 Task: Create a sub task Gather and Analyse Requirements for the task  Develop a new online tool for project collaboration in the project AgileLogic , assign it to team member softage.4@softage.net and update the status of the sub task to  Completed , set the priority of the sub task to High
Action: Mouse moved to (113, 344)
Screenshot: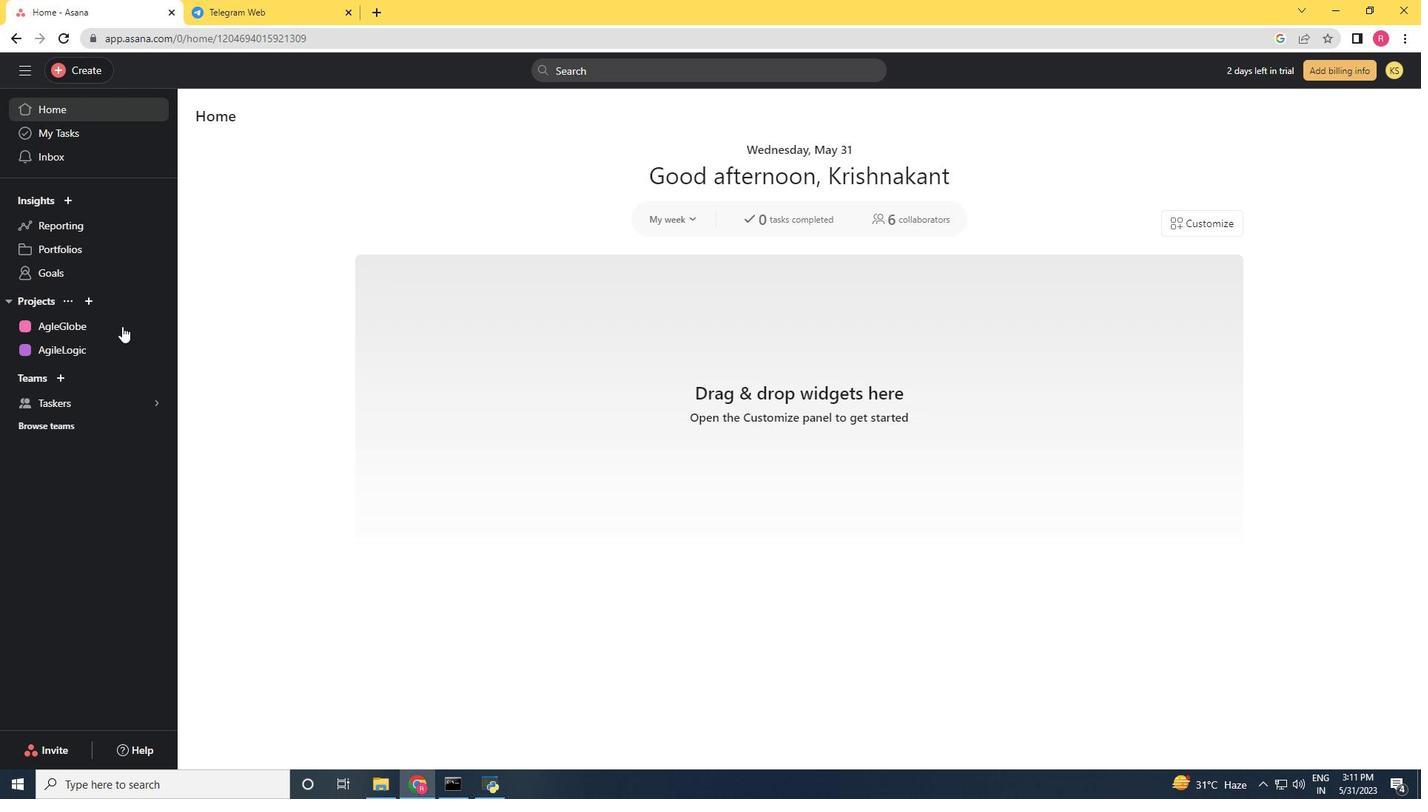 
Action: Mouse pressed left at (113, 344)
Screenshot: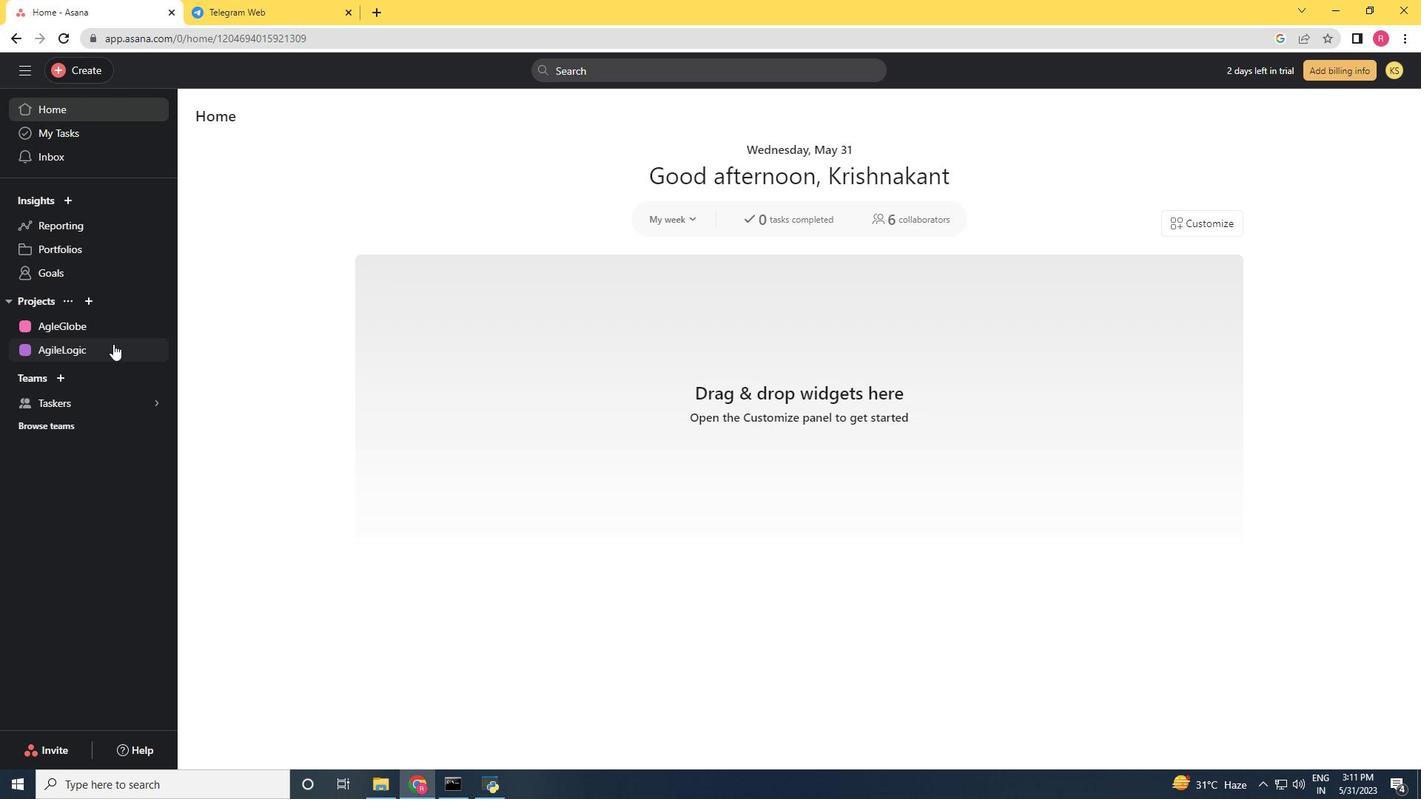 
Action: Mouse moved to (487, 330)
Screenshot: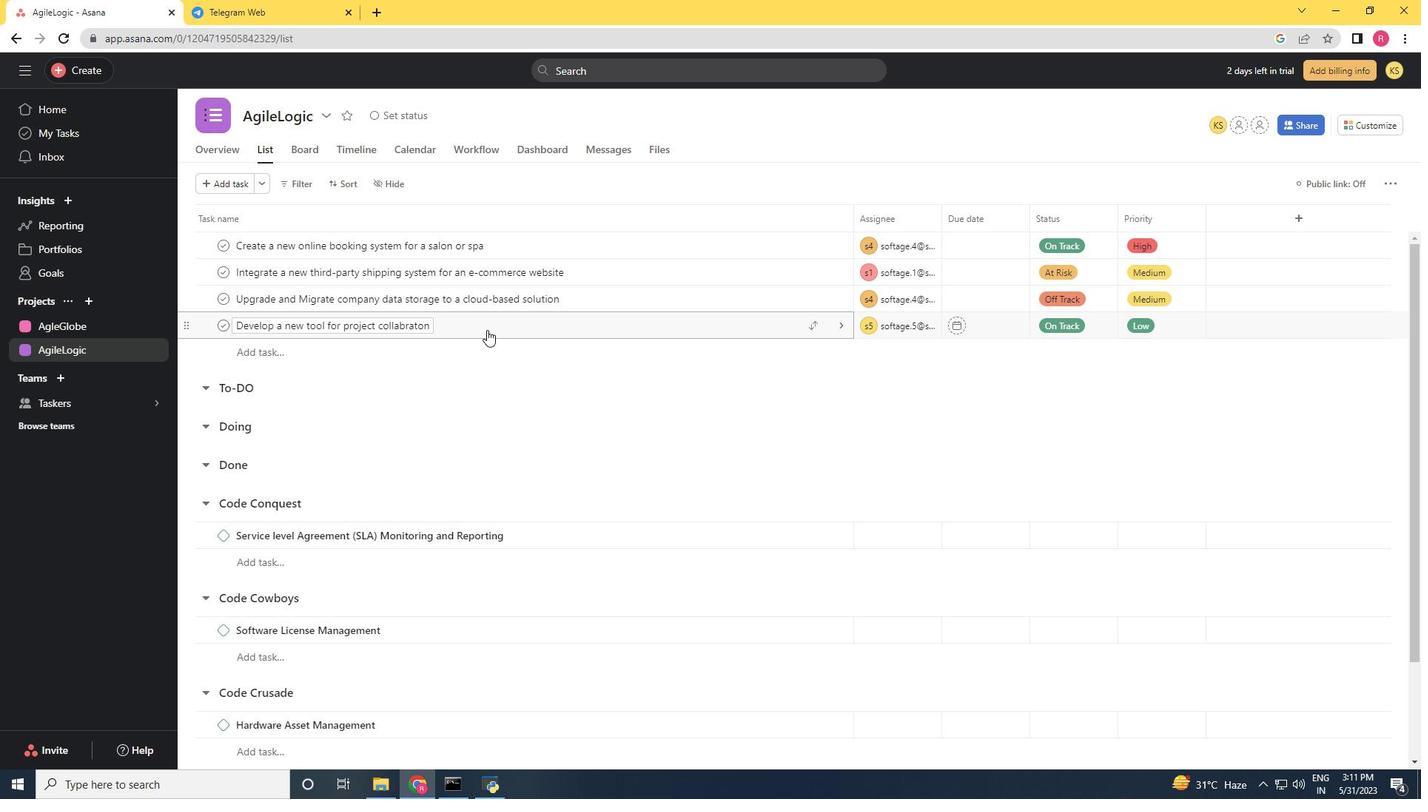 
Action: Mouse pressed left at (487, 330)
Screenshot: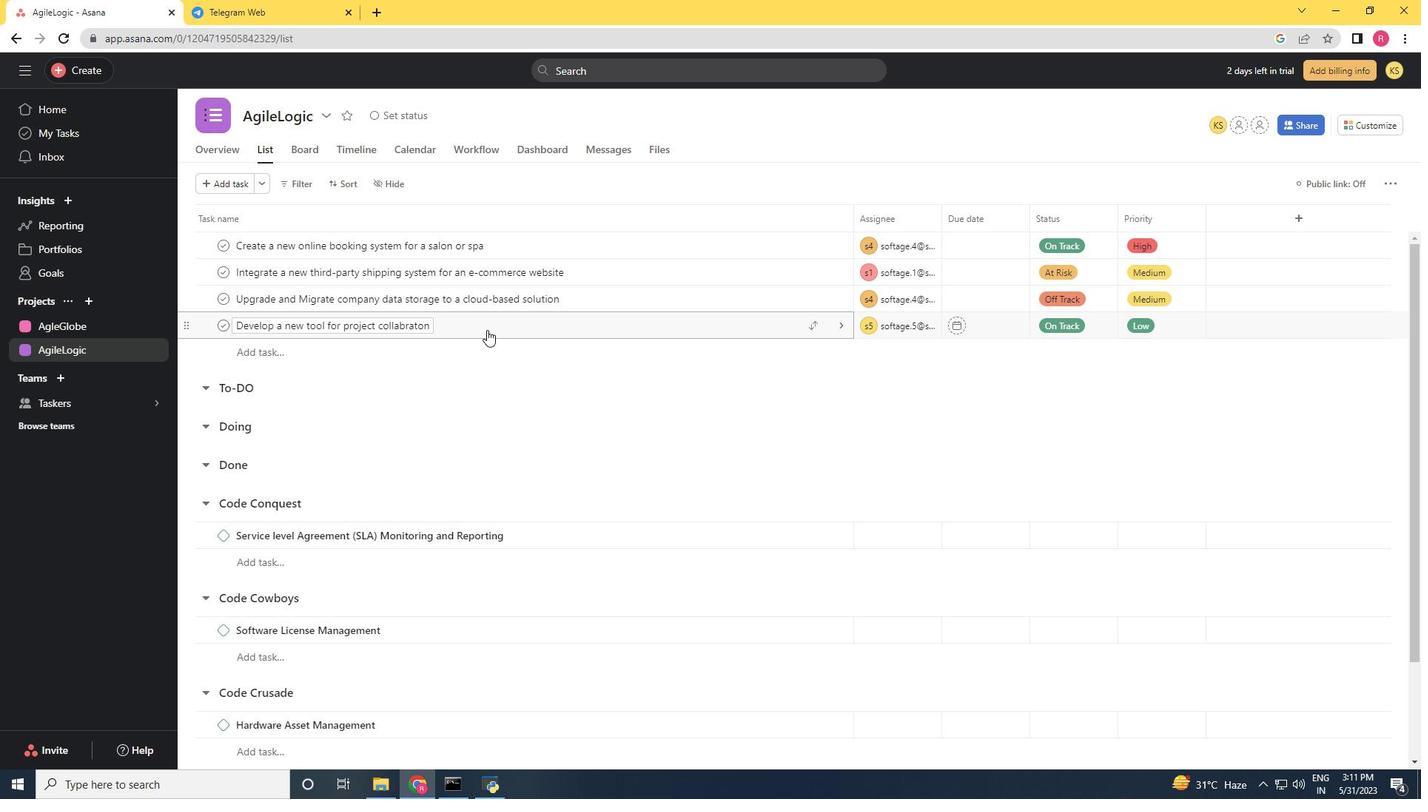 
Action: Mouse moved to (1016, 527)
Screenshot: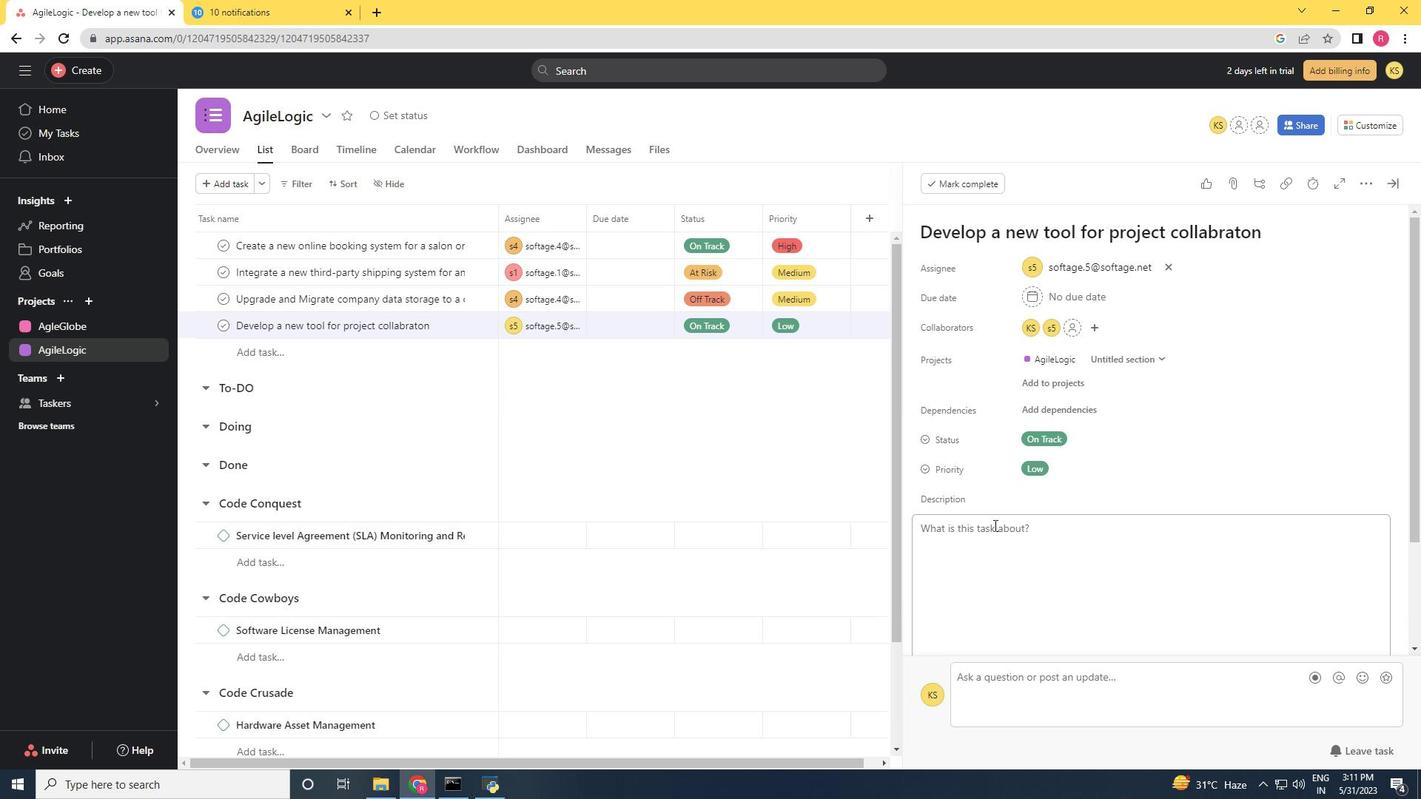 
Action: Mouse scrolled (1016, 527) with delta (0, 0)
Screenshot: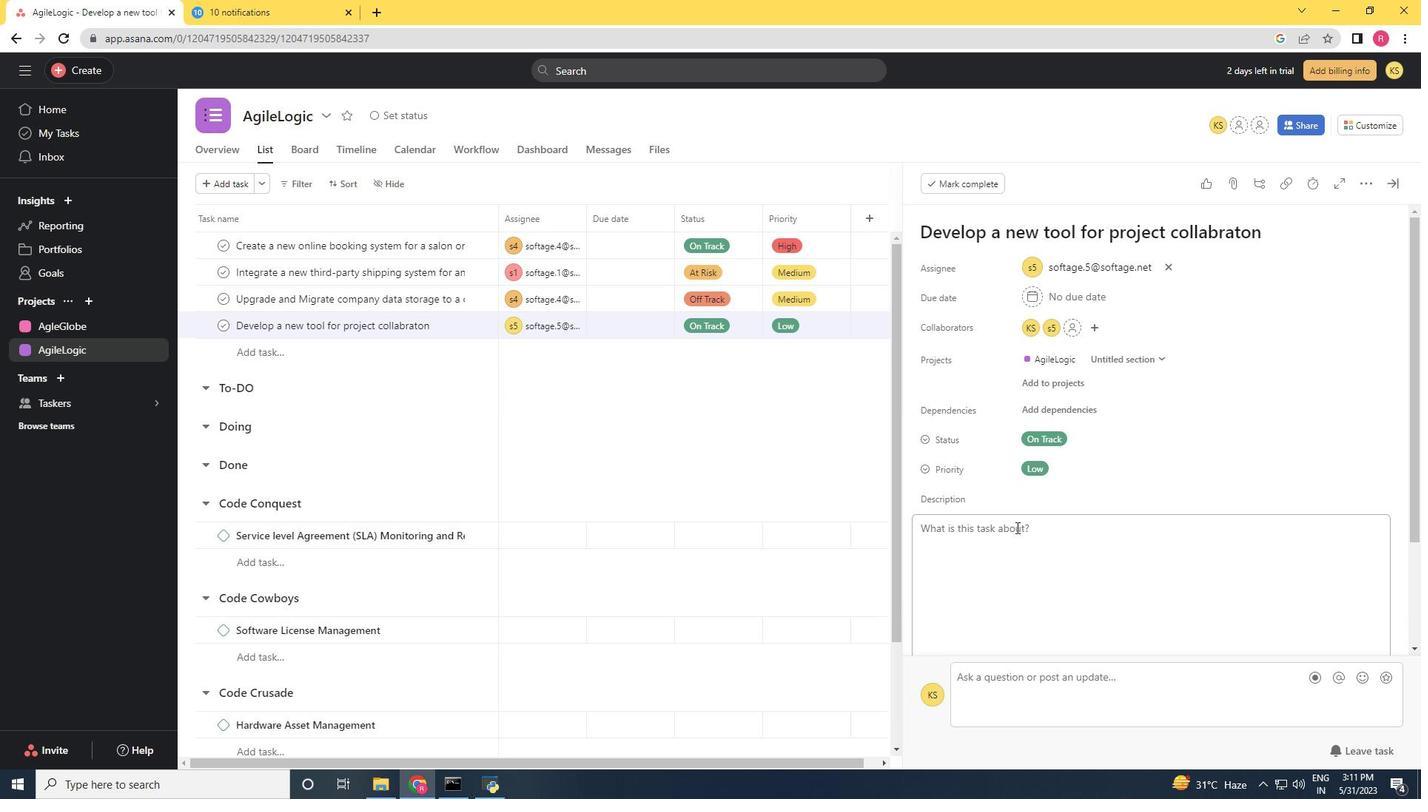 
Action: Mouse scrolled (1016, 527) with delta (0, 0)
Screenshot: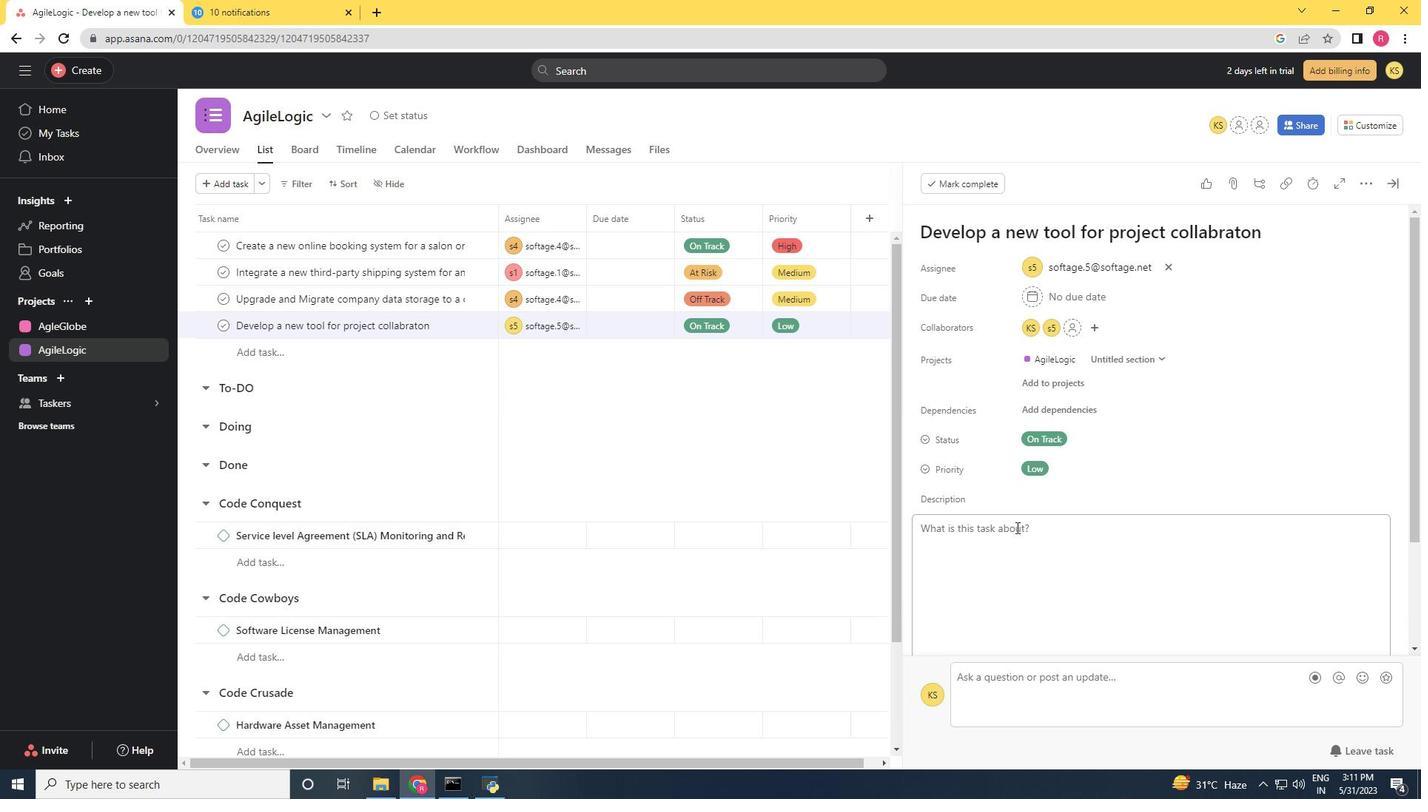 
Action: Mouse moved to (1017, 527)
Screenshot: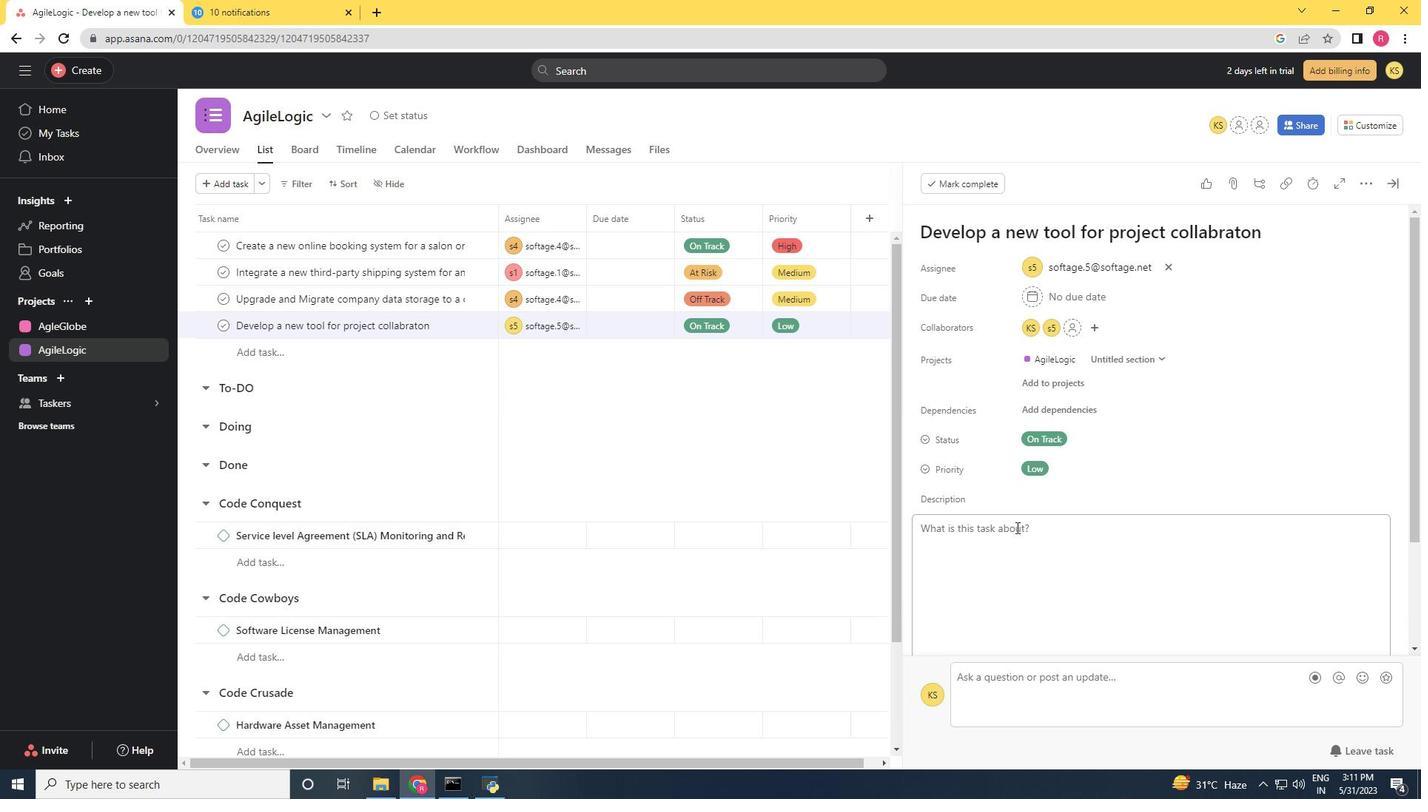 
Action: Mouse scrolled (1017, 527) with delta (0, 0)
Screenshot: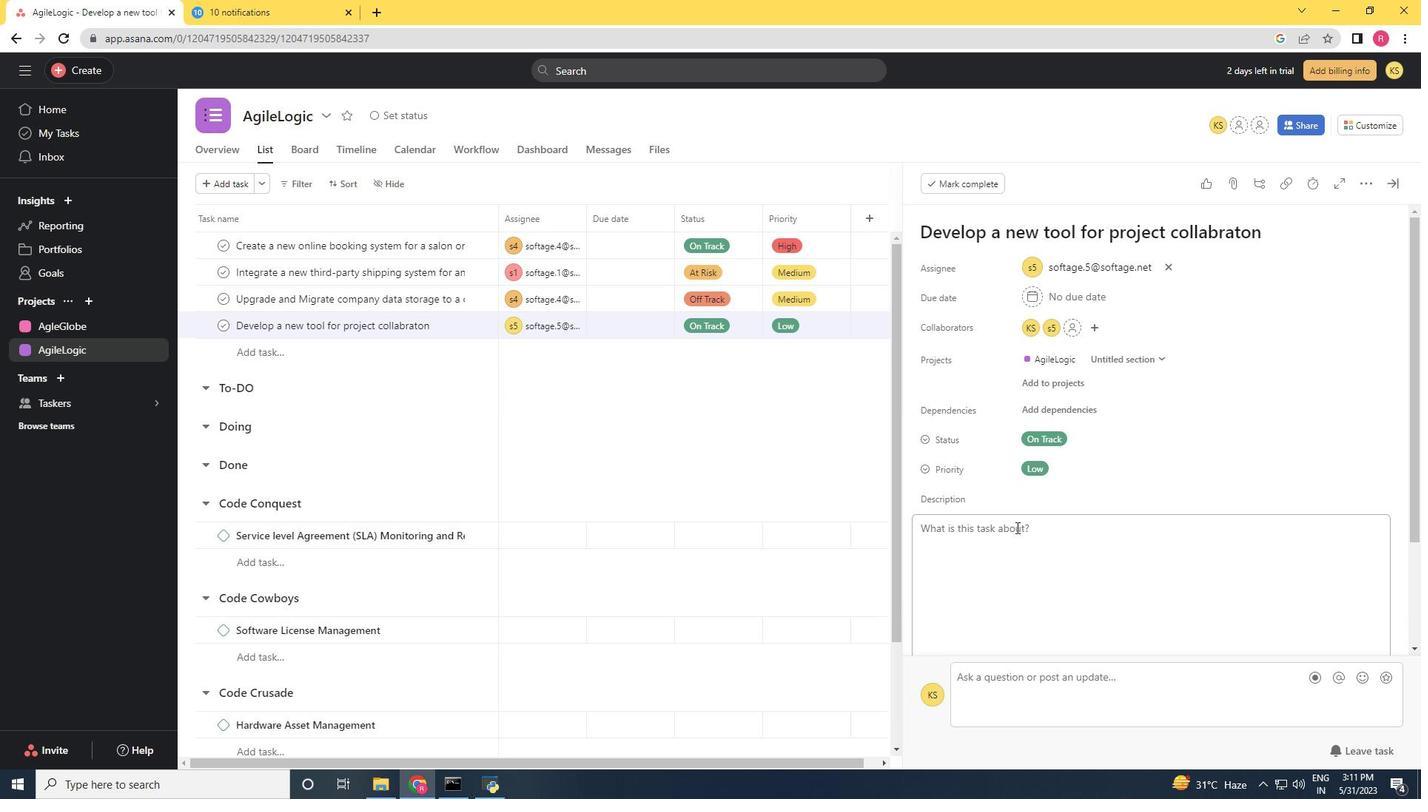 
Action: Mouse scrolled (1017, 527) with delta (0, 0)
Screenshot: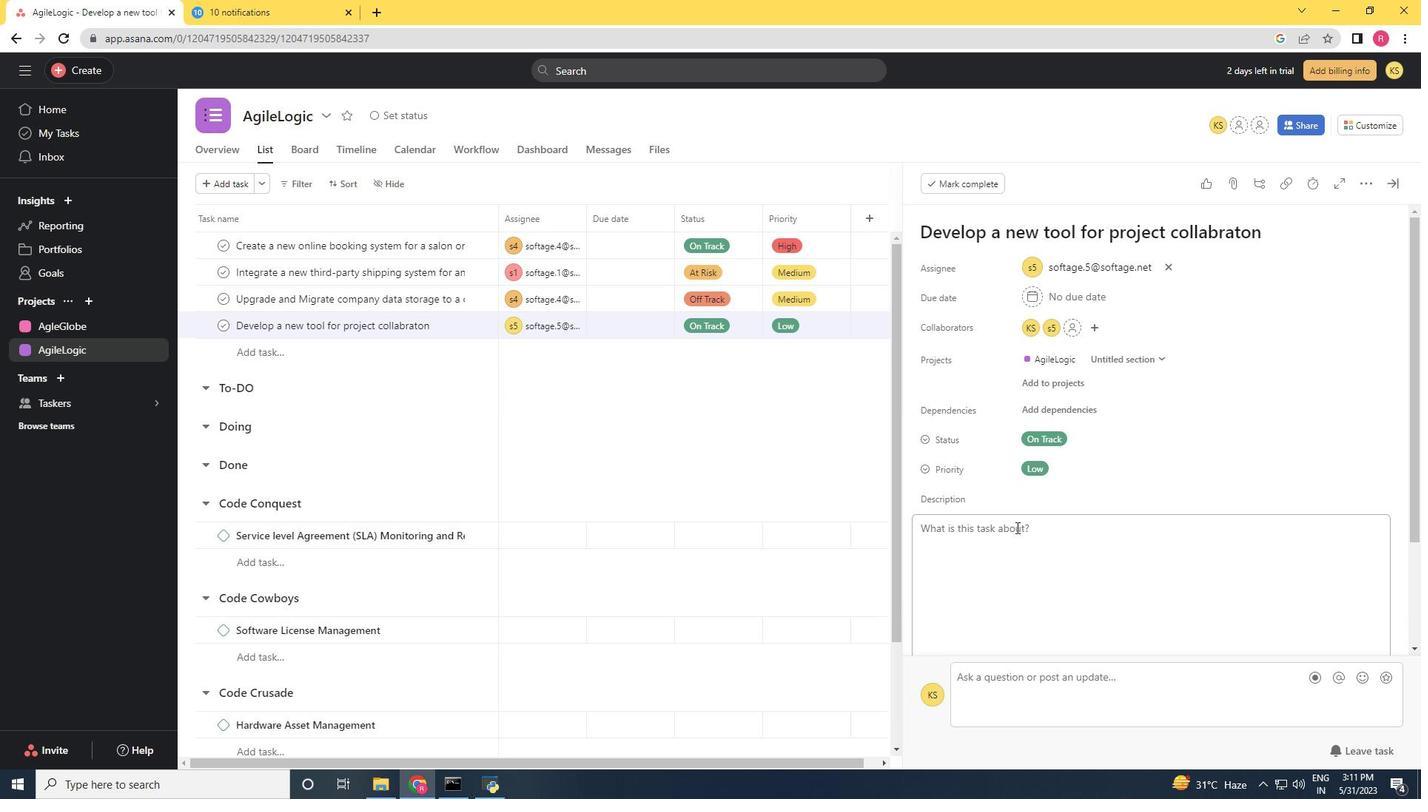 
Action: Mouse moved to (962, 539)
Screenshot: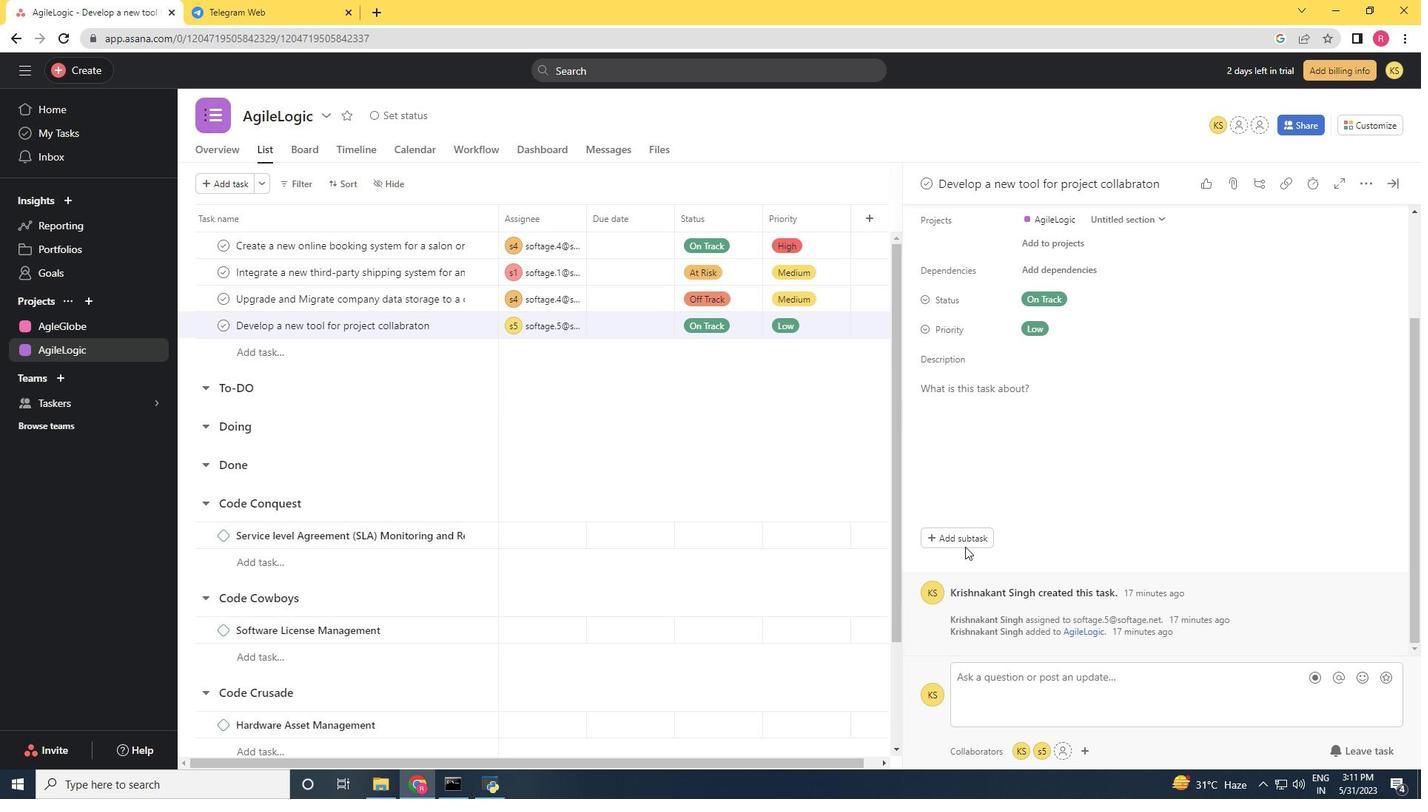 
Action: Mouse pressed left at (962, 539)
Screenshot: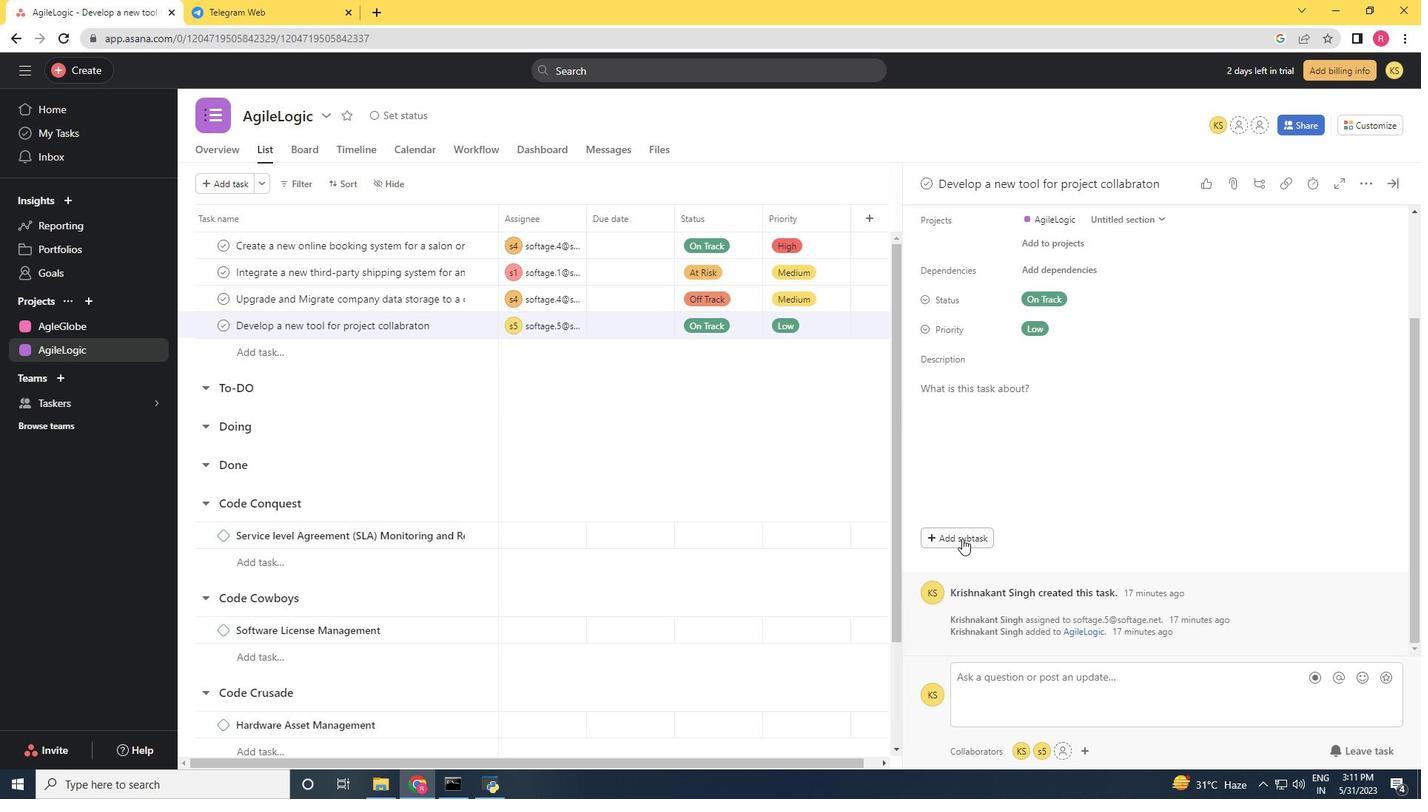 
Action: Key pressed <Key.shift>Gather<Key.space>and<Key.space><Key.shift>Analyse<Key.space><Key.shift>Requirements<Key.space>
Screenshot: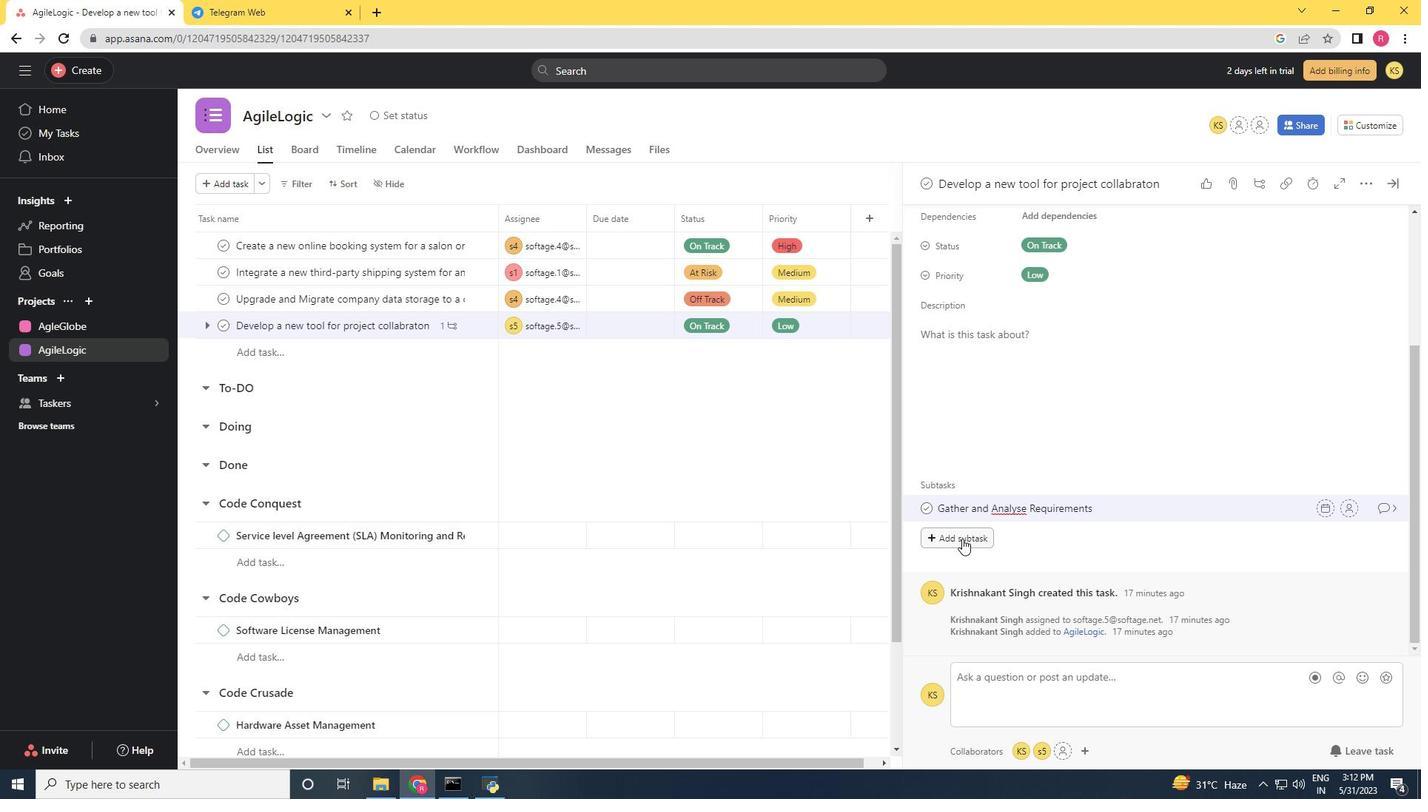 
Action: Mouse moved to (1356, 512)
Screenshot: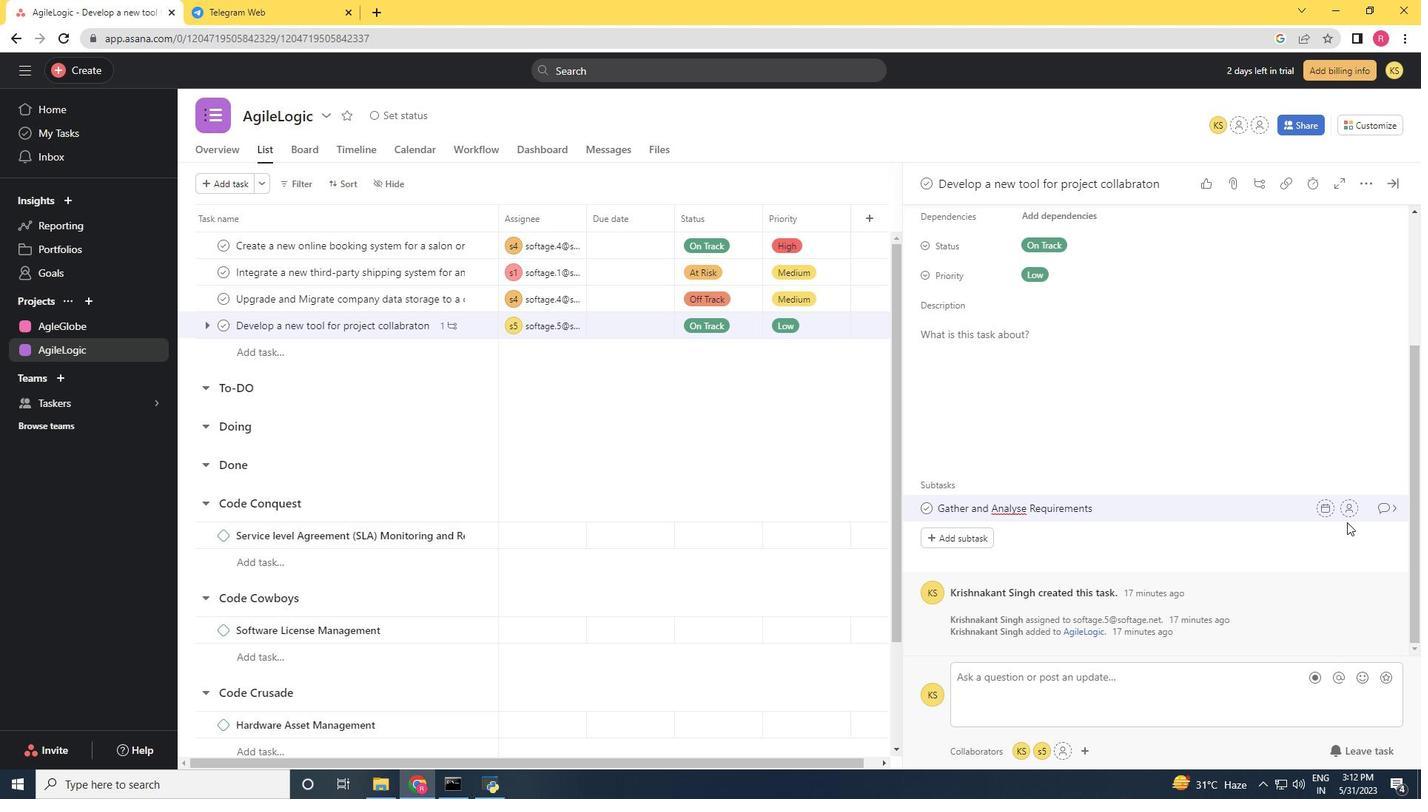 
Action: Mouse pressed left at (1356, 512)
Screenshot: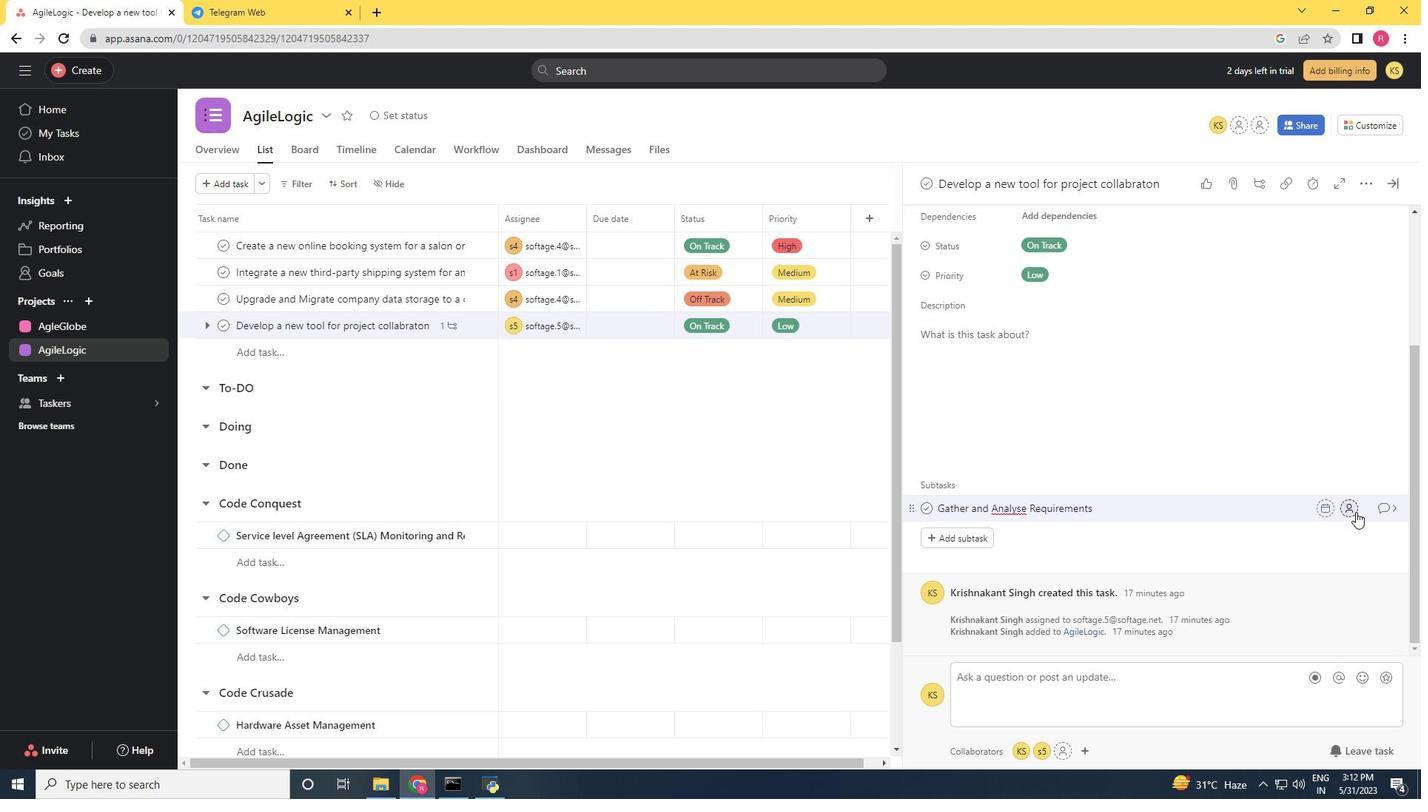 
Action: Key pressed softage.4<Key.shift>@softage.net
Screenshot: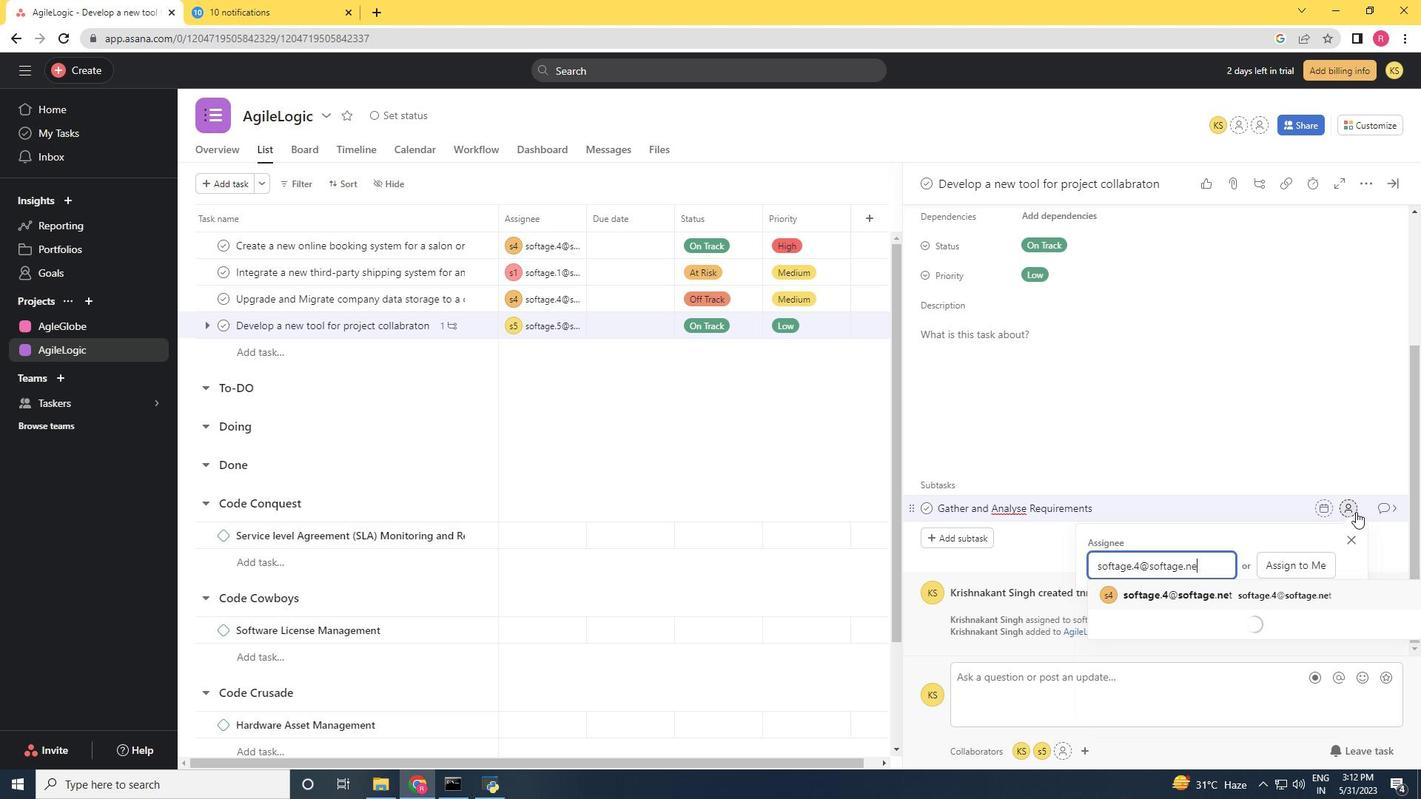 
Action: Mouse moved to (1275, 590)
Screenshot: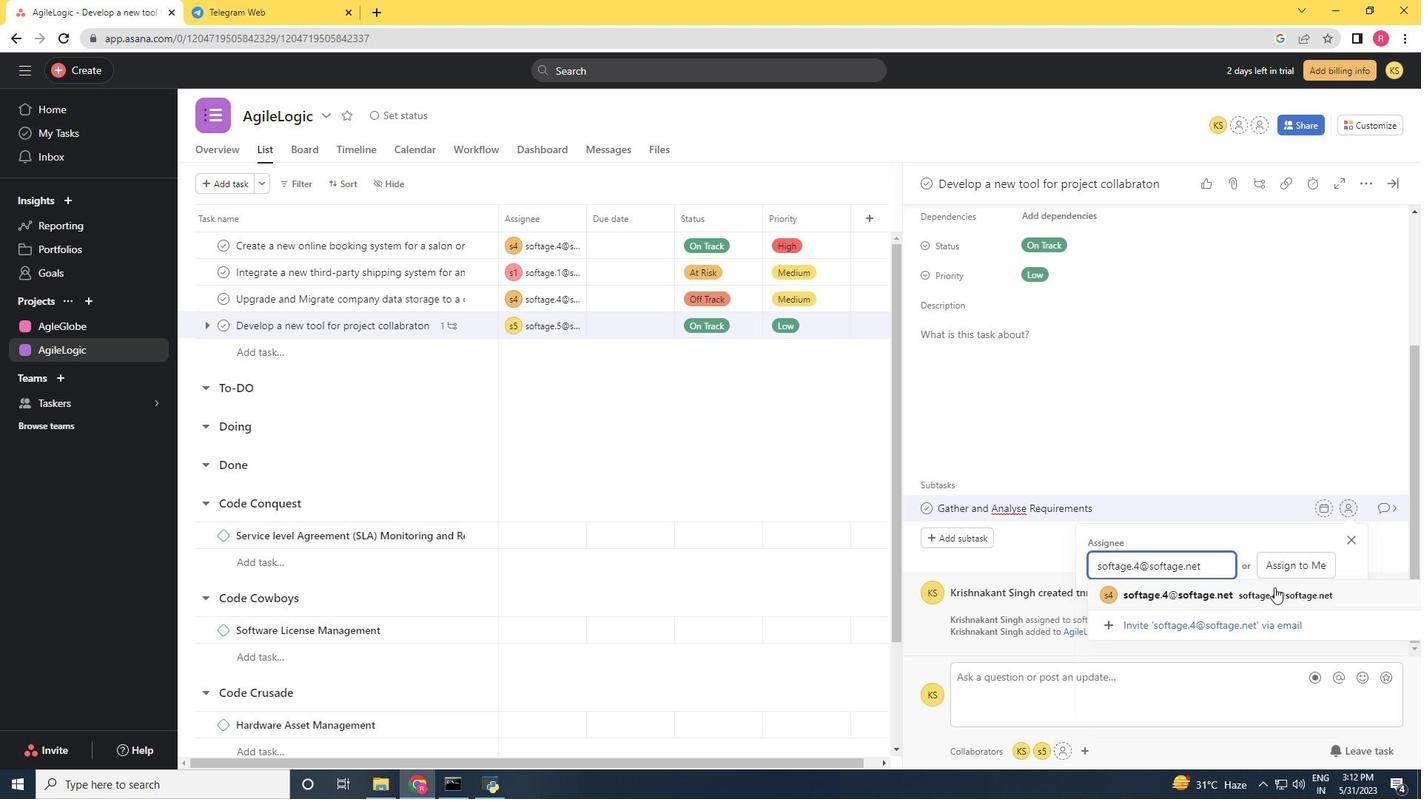 
Action: Mouse pressed left at (1275, 590)
Screenshot: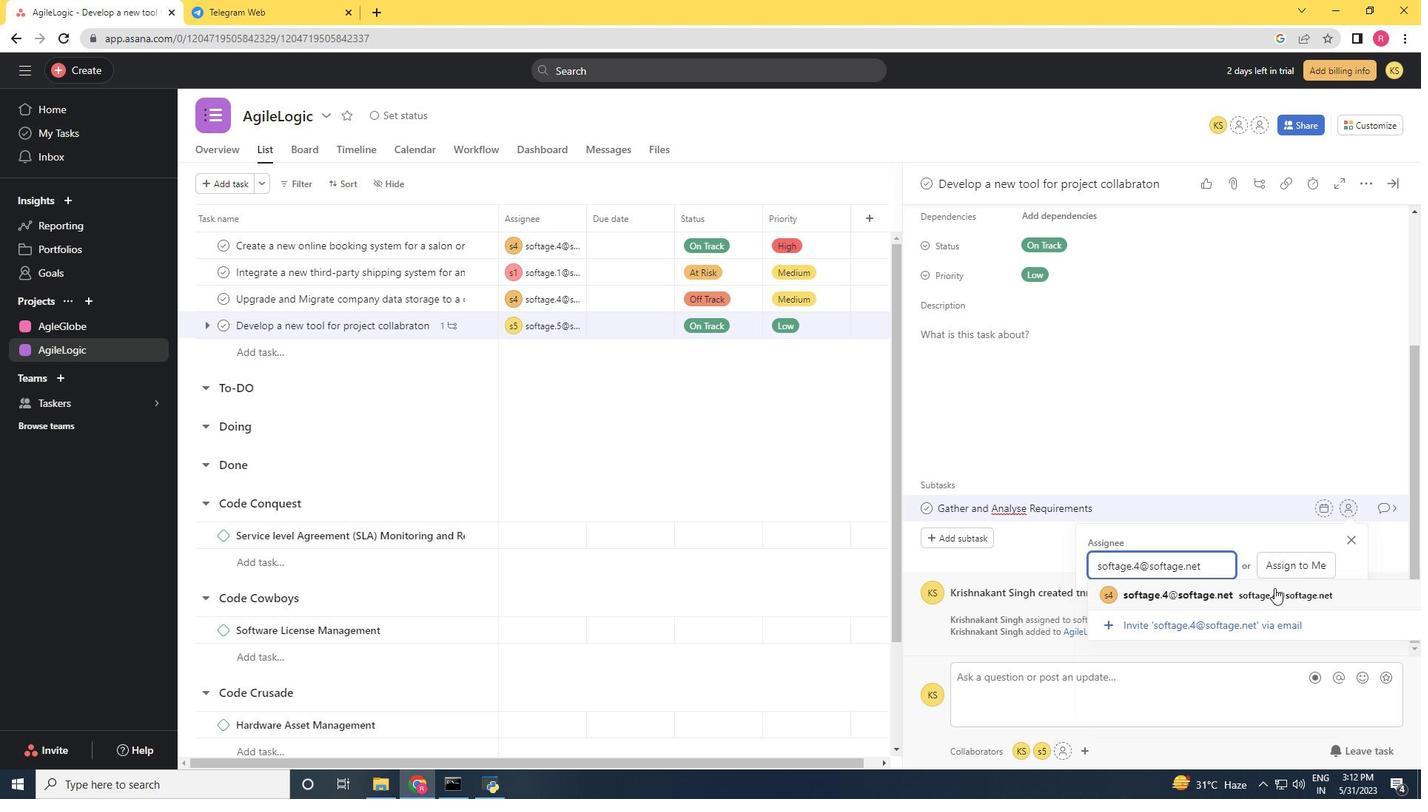 
Action: Mouse moved to (1378, 508)
Screenshot: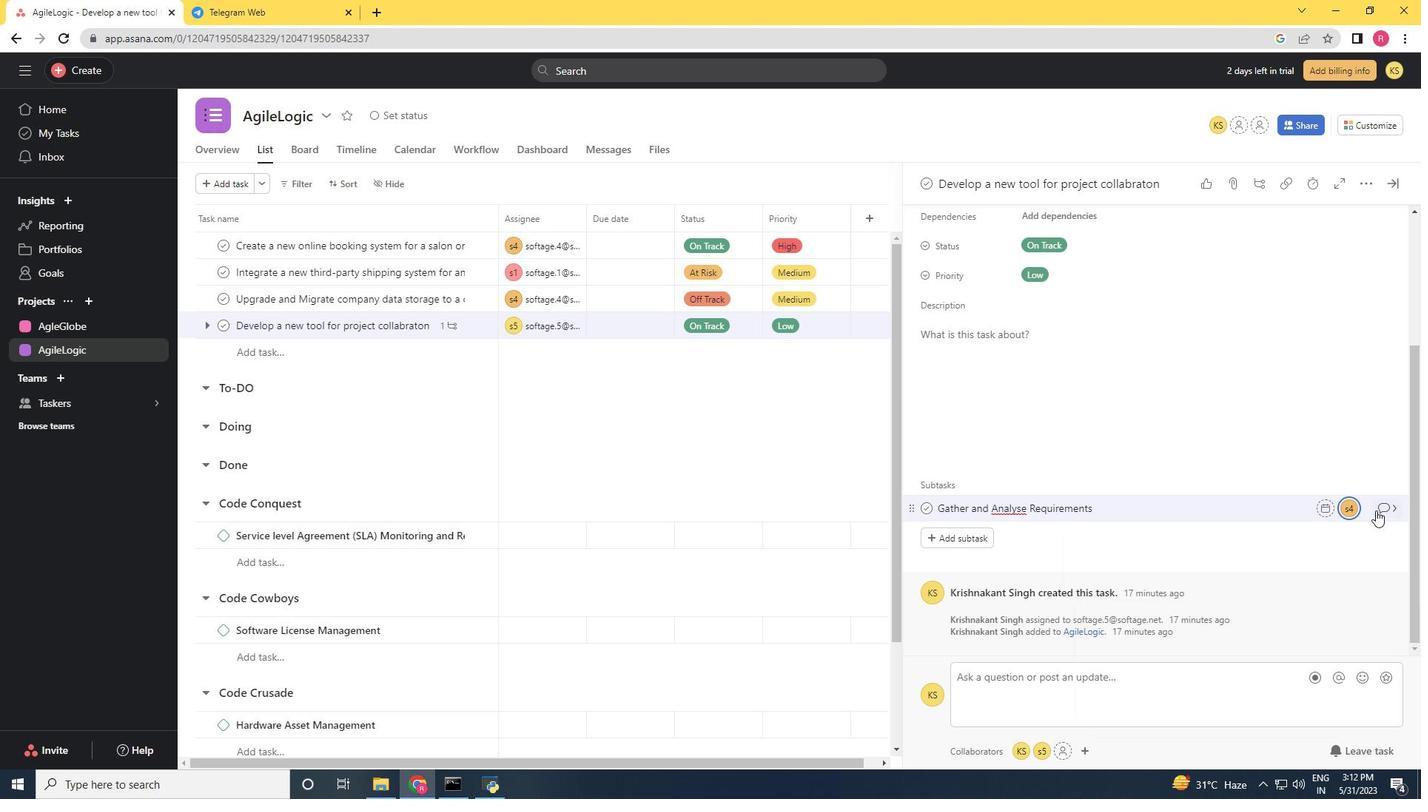 
Action: Mouse pressed left at (1378, 508)
Screenshot: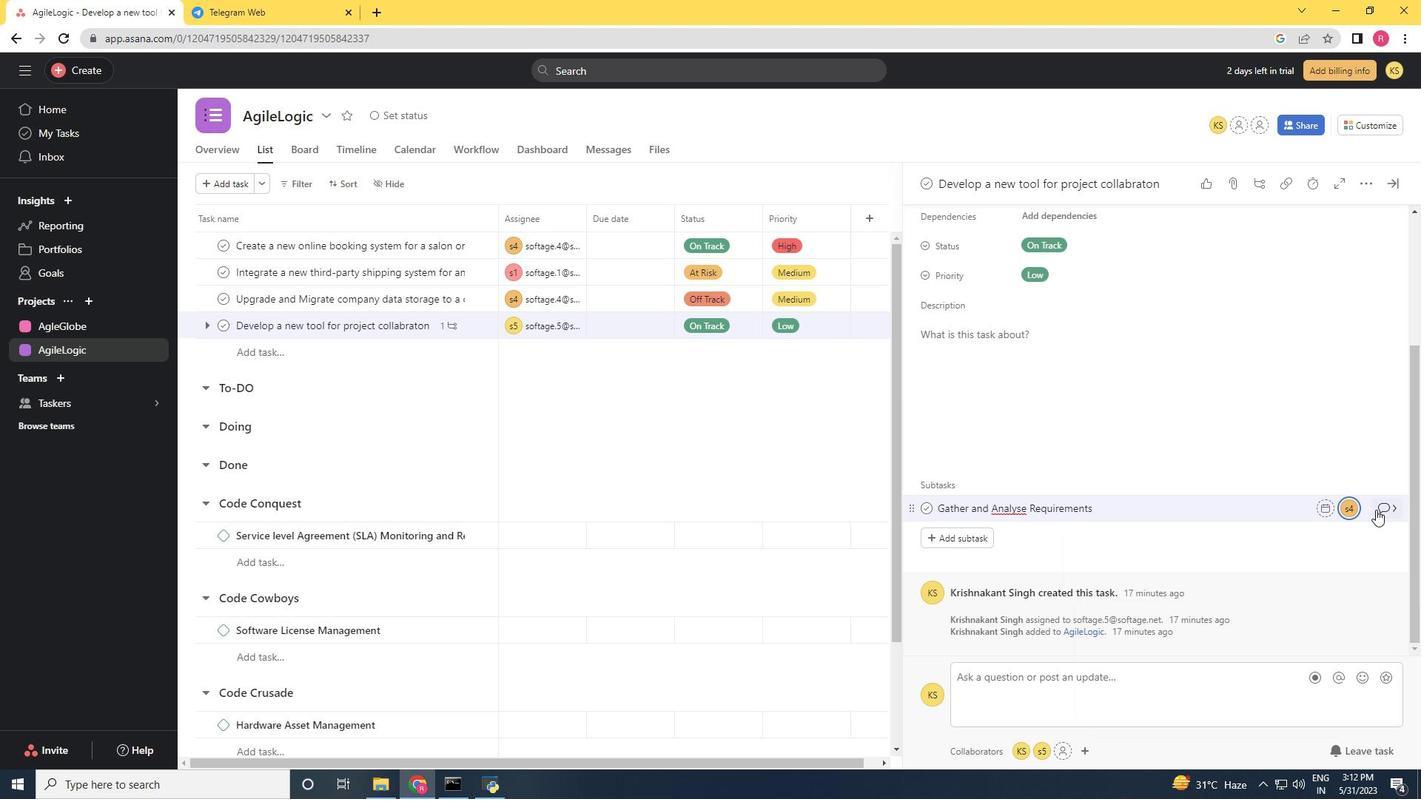 
Action: Mouse moved to (975, 421)
Screenshot: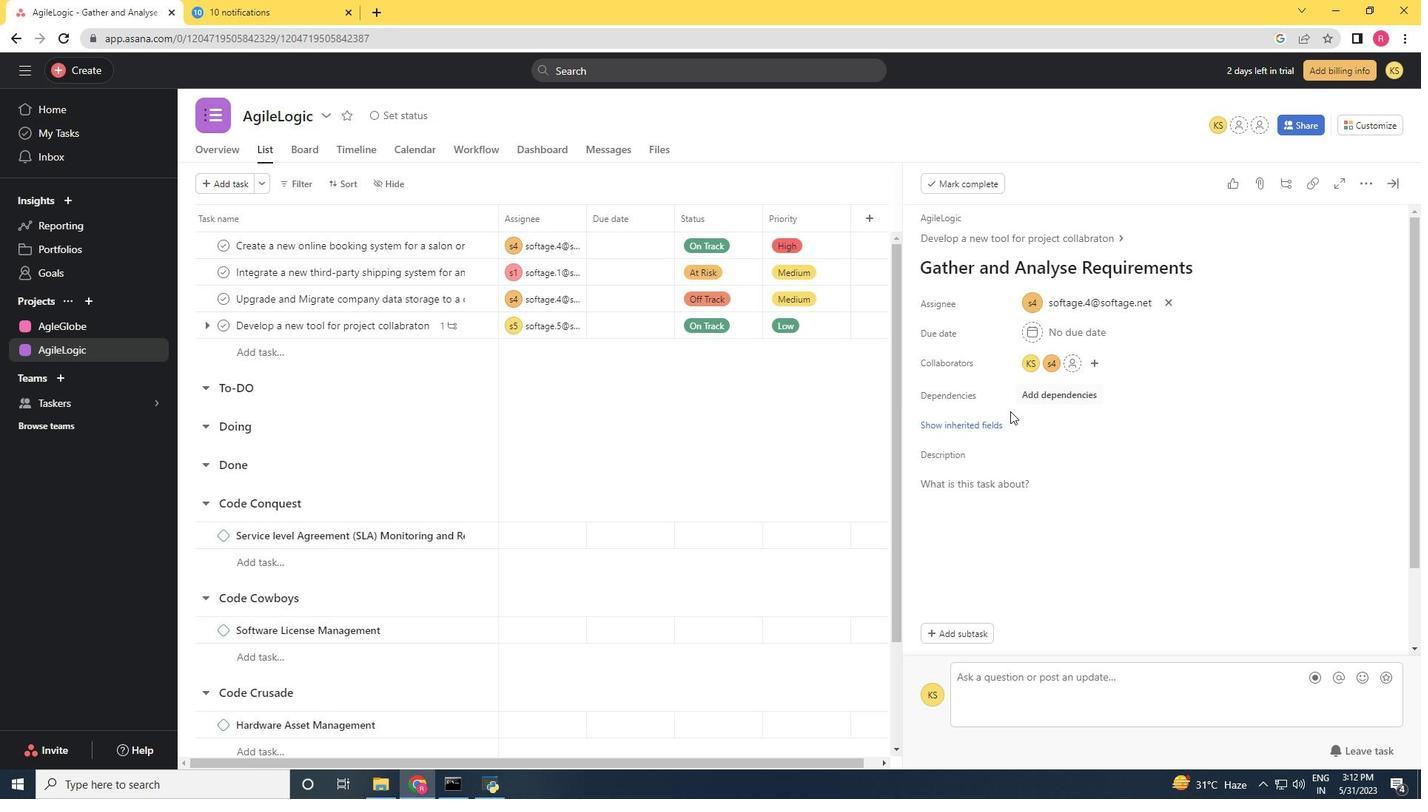 
Action: Mouse pressed left at (975, 421)
Screenshot: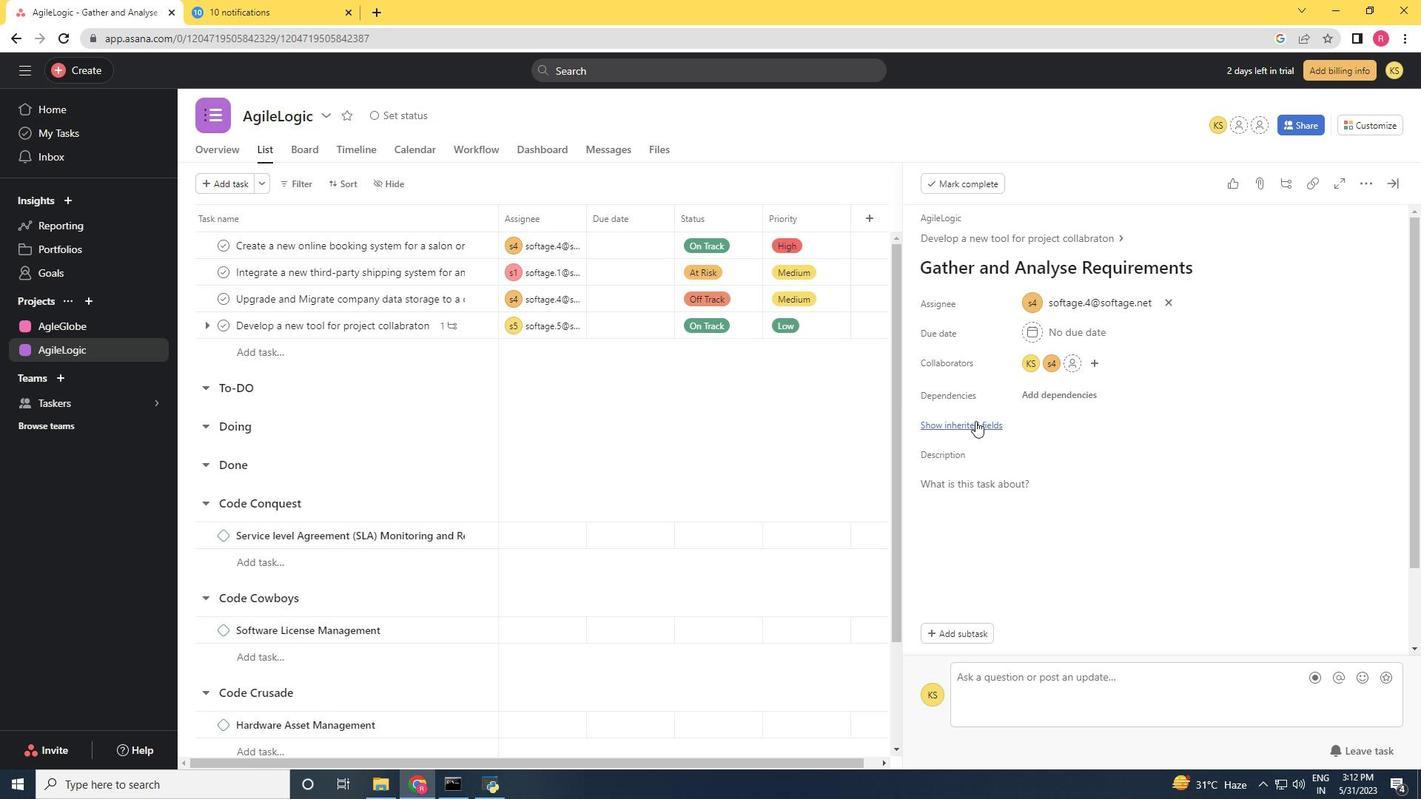 
Action: Mouse moved to (1032, 456)
Screenshot: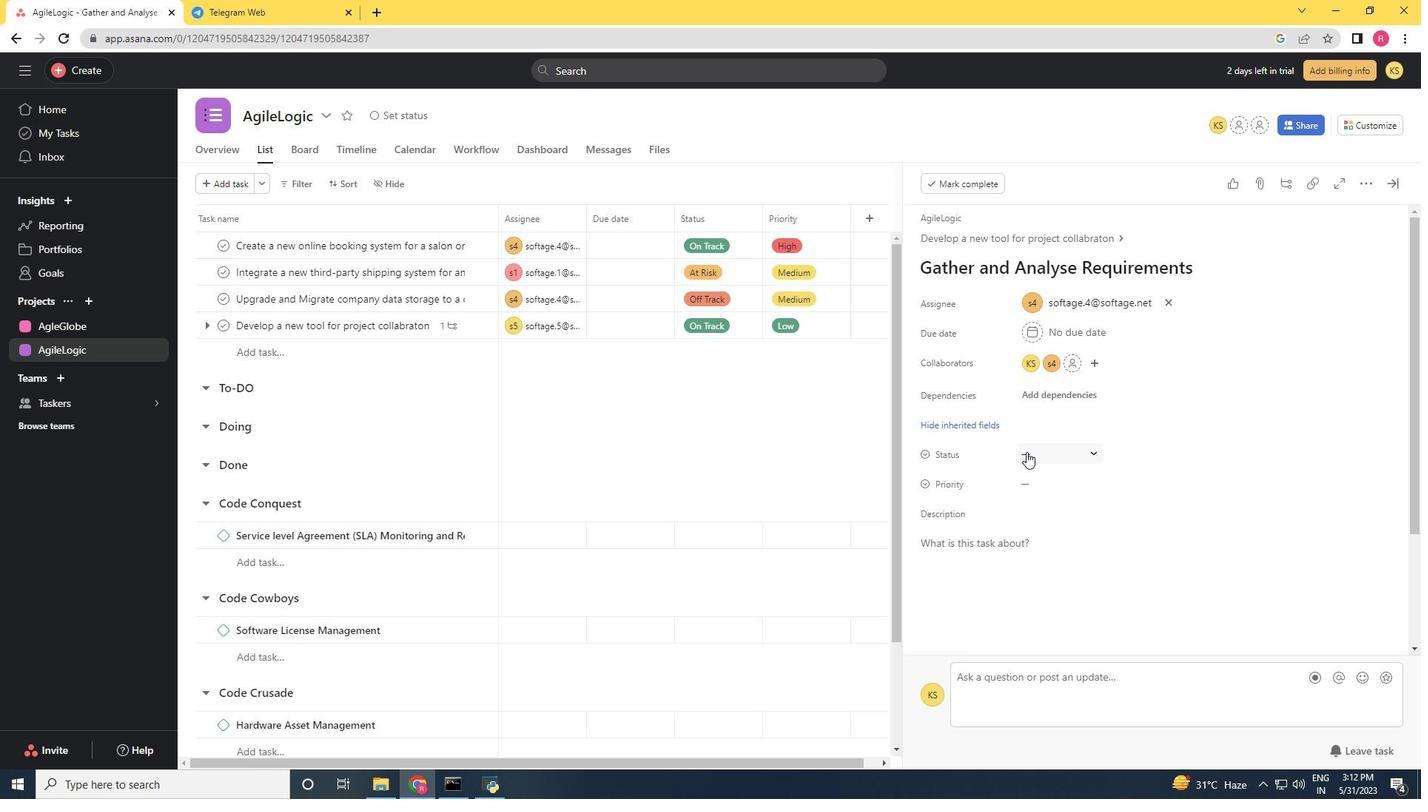 
Action: Mouse pressed left at (1032, 456)
Screenshot: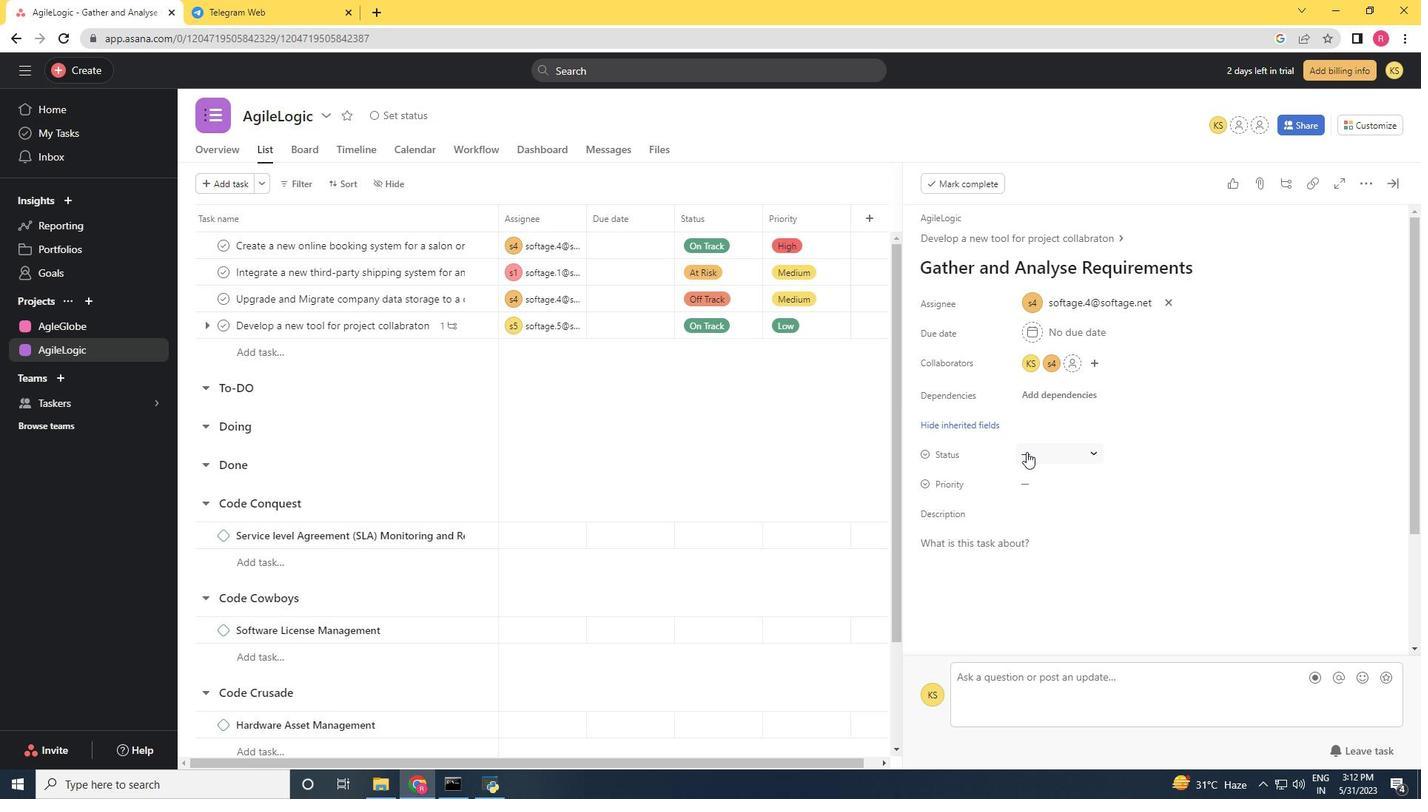 
Action: Mouse moved to (1076, 593)
Screenshot: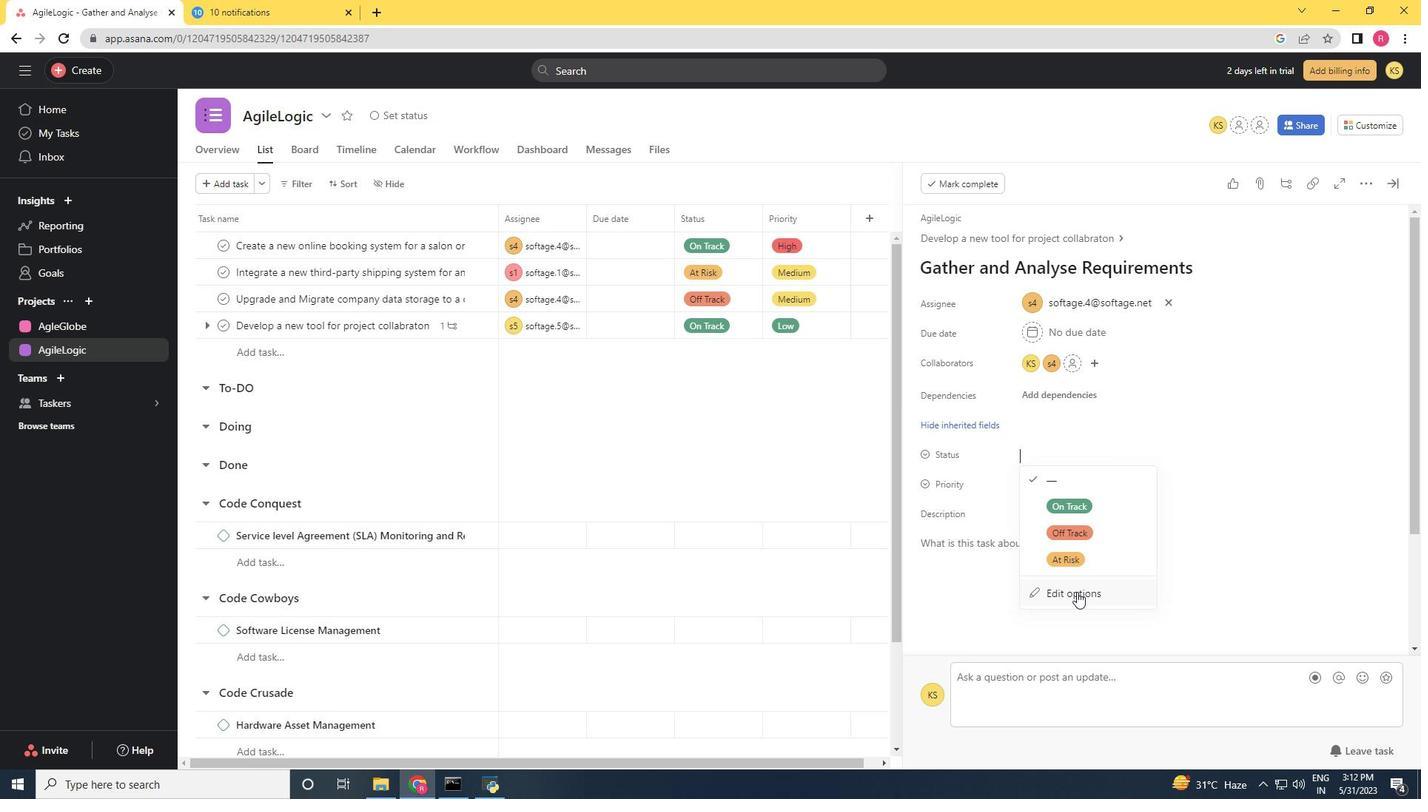 
Action: Mouse pressed left at (1076, 593)
Screenshot: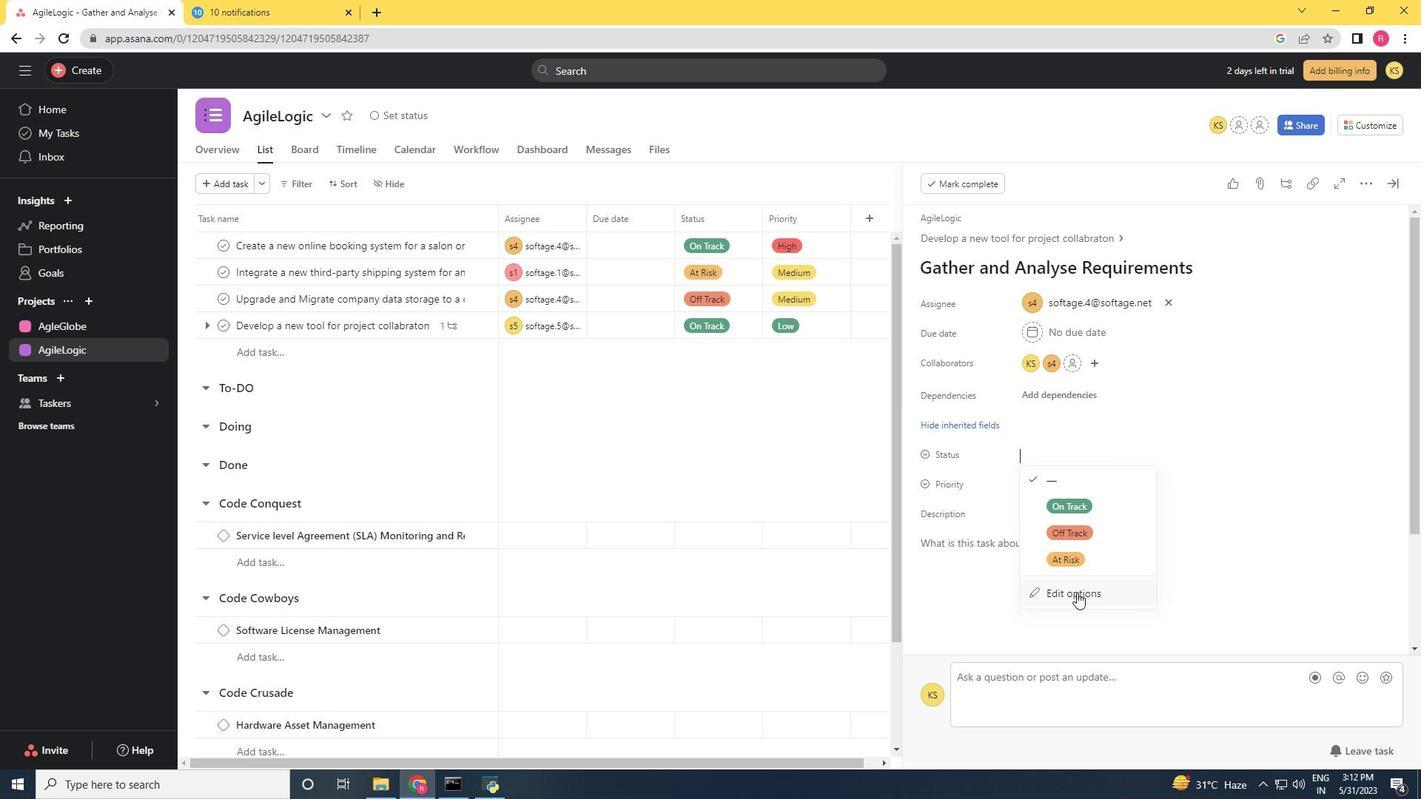 
Action: Mouse moved to (572, 364)
Screenshot: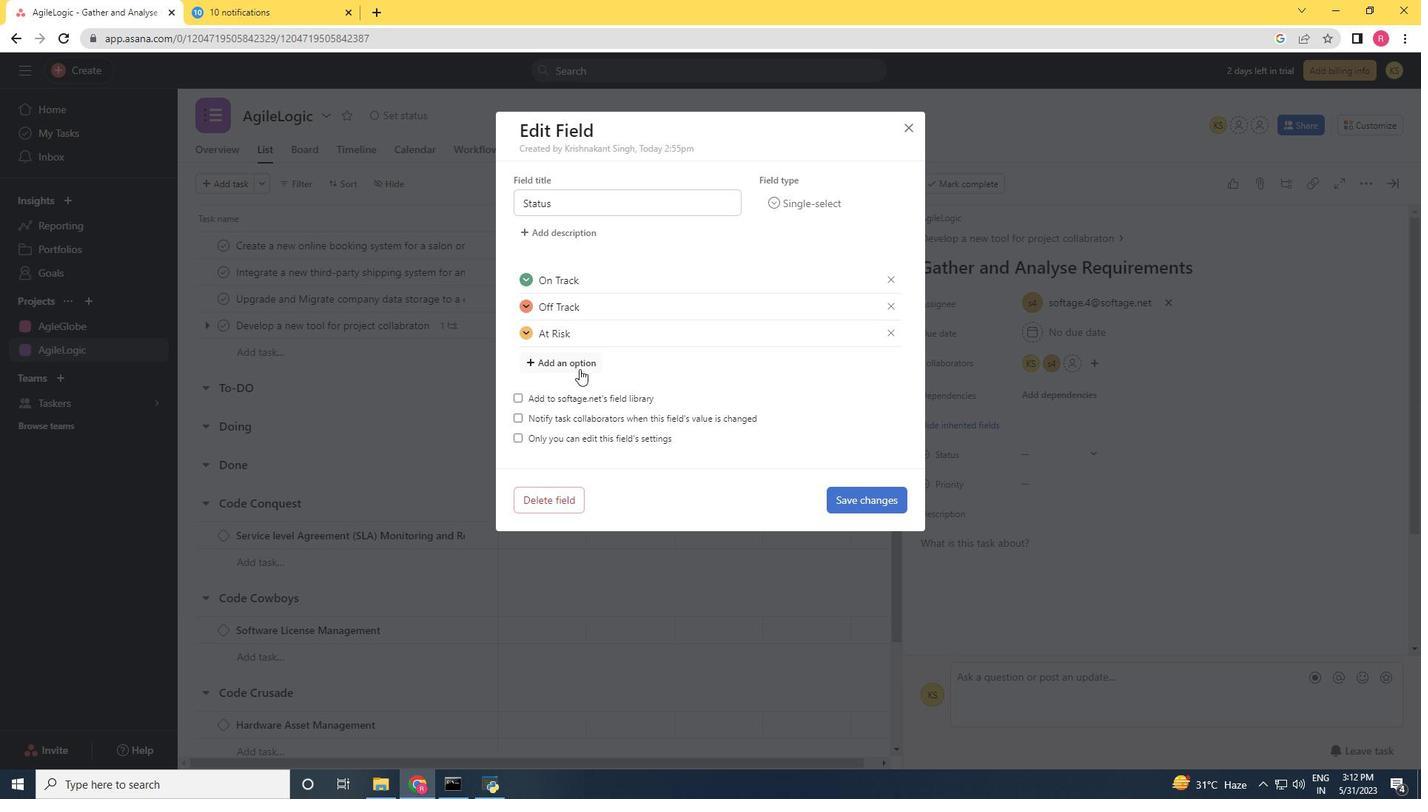 
Action: Mouse pressed left at (572, 364)
Screenshot: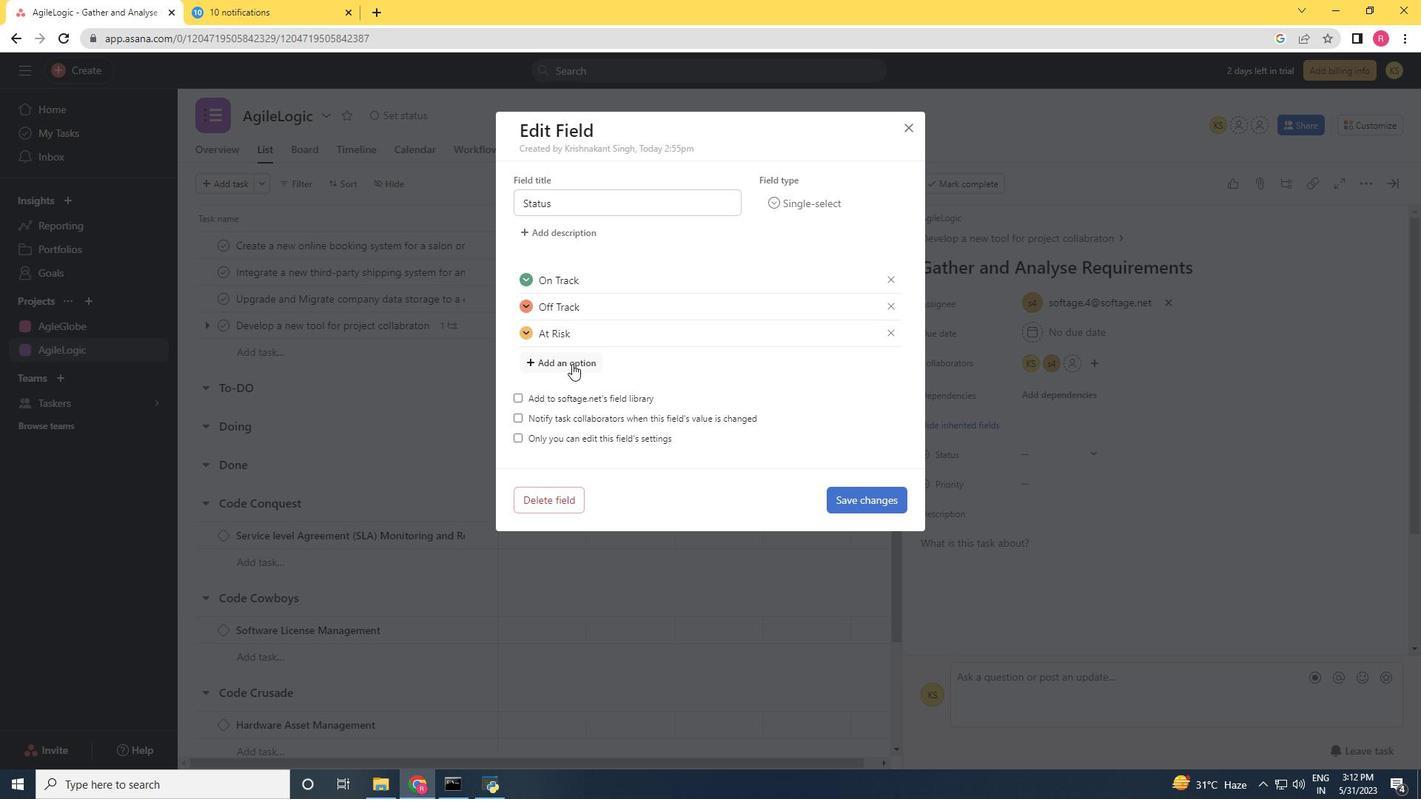 
Action: Key pressed <Key.shift>Completed
Screenshot: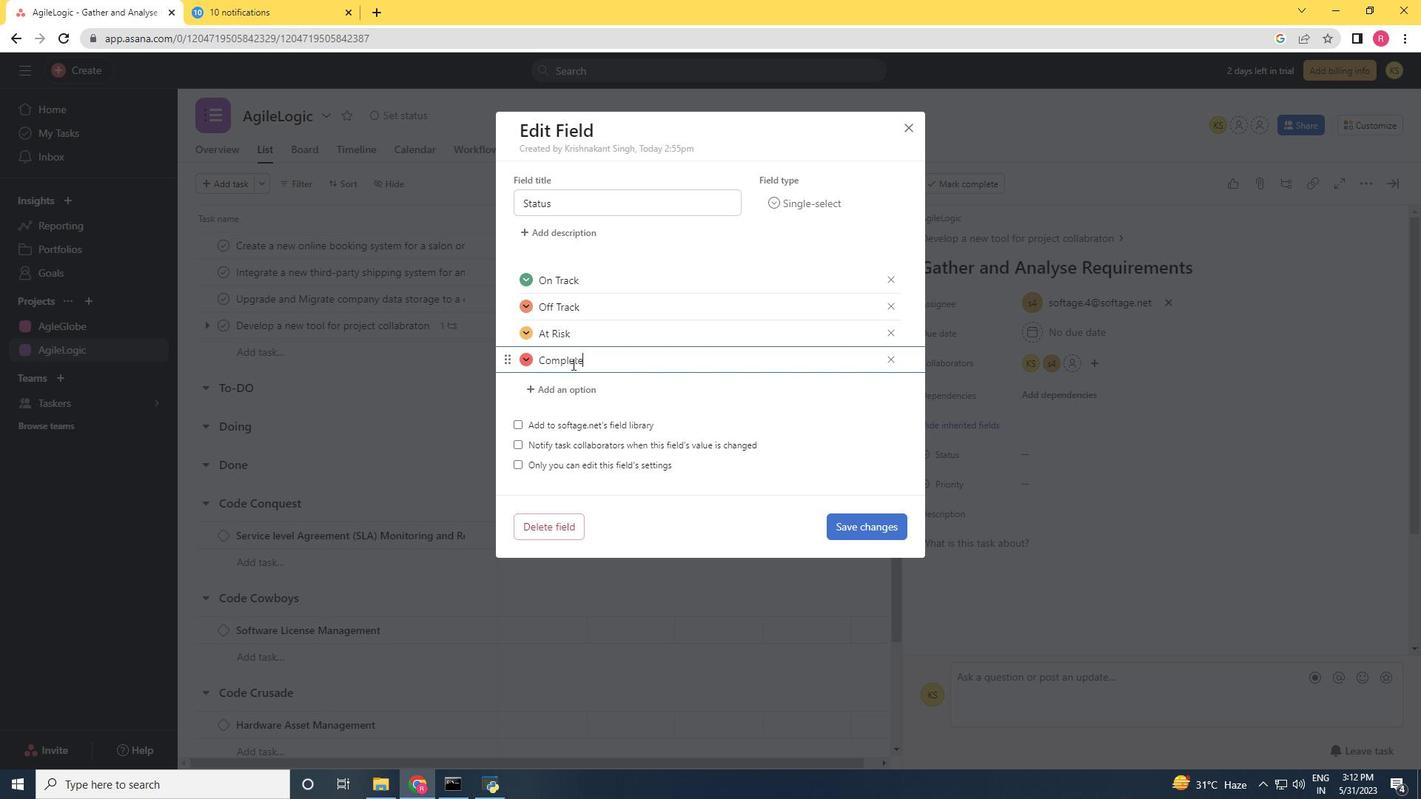 
Action: Mouse moved to (859, 526)
Screenshot: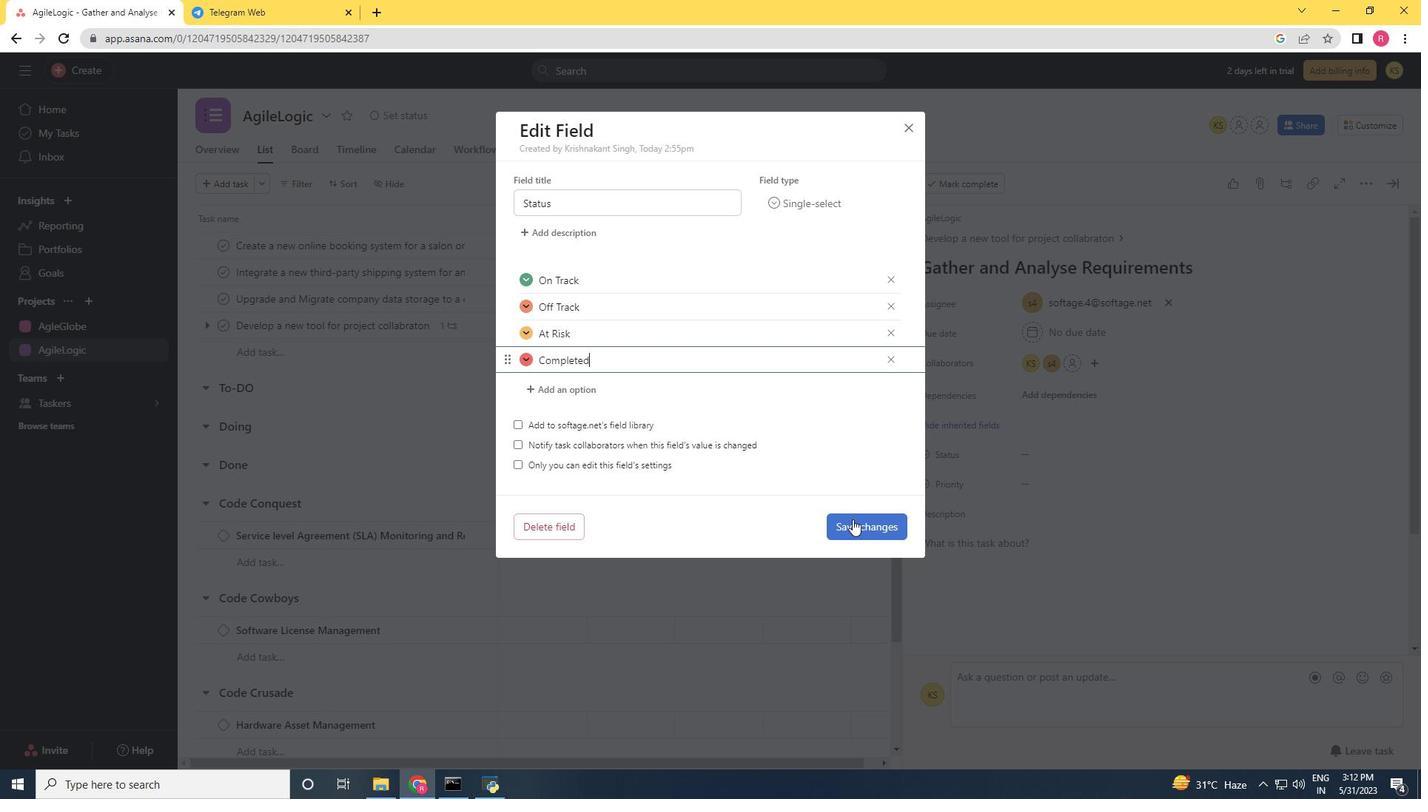 
Action: Mouse pressed left at (859, 526)
Screenshot: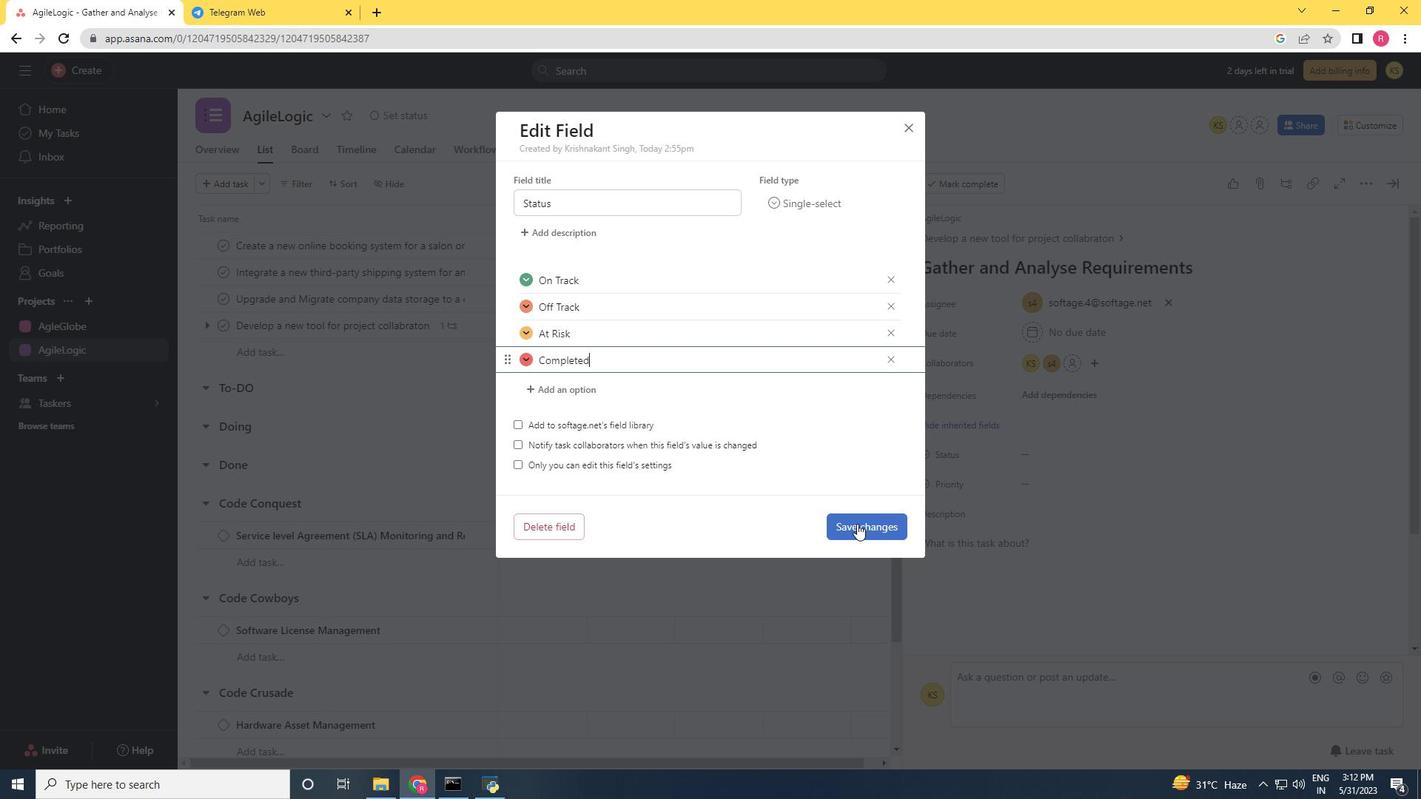 
Action: Mouse moved to (1034, 455)
Screenshot: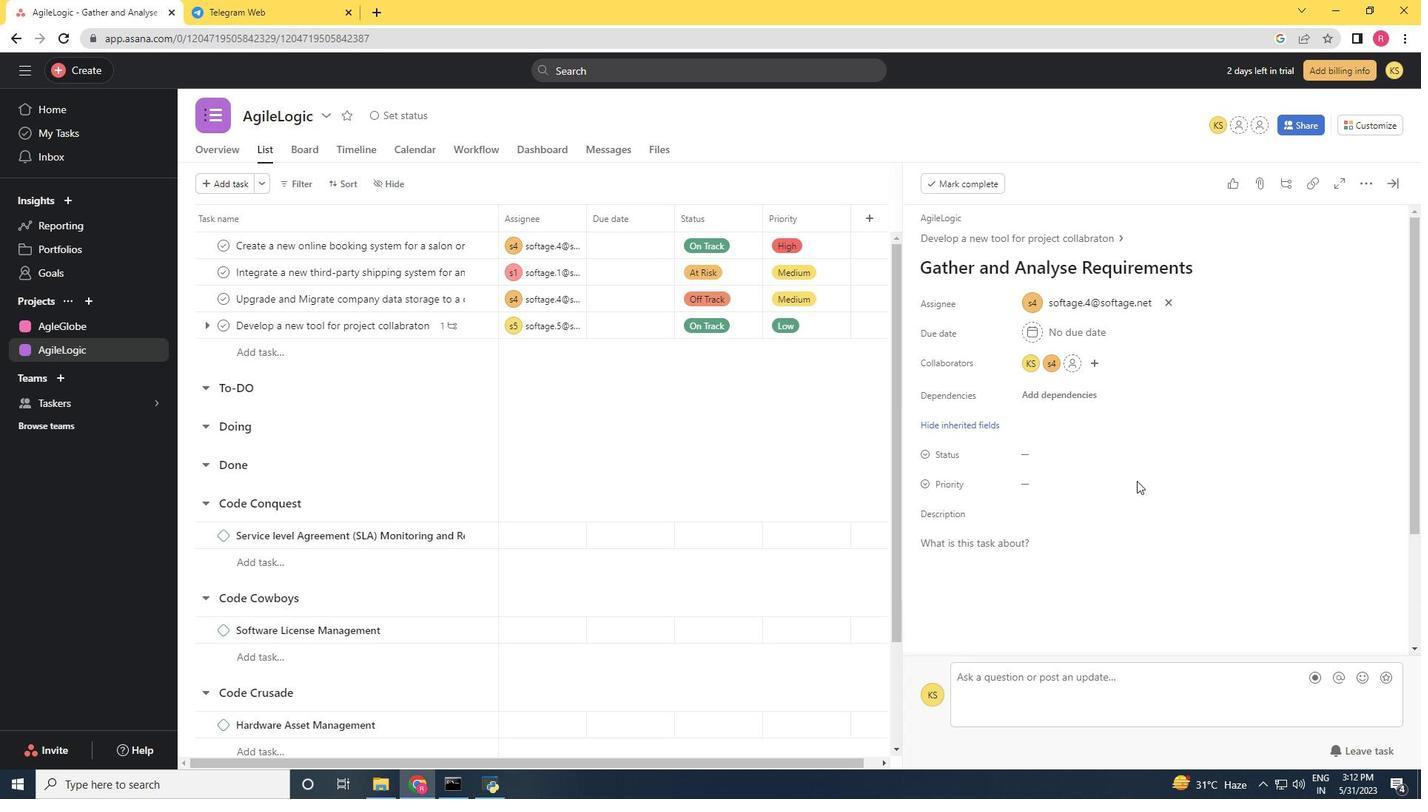 
Action: Mouse pressed left at (1034, 455)
Screenshot: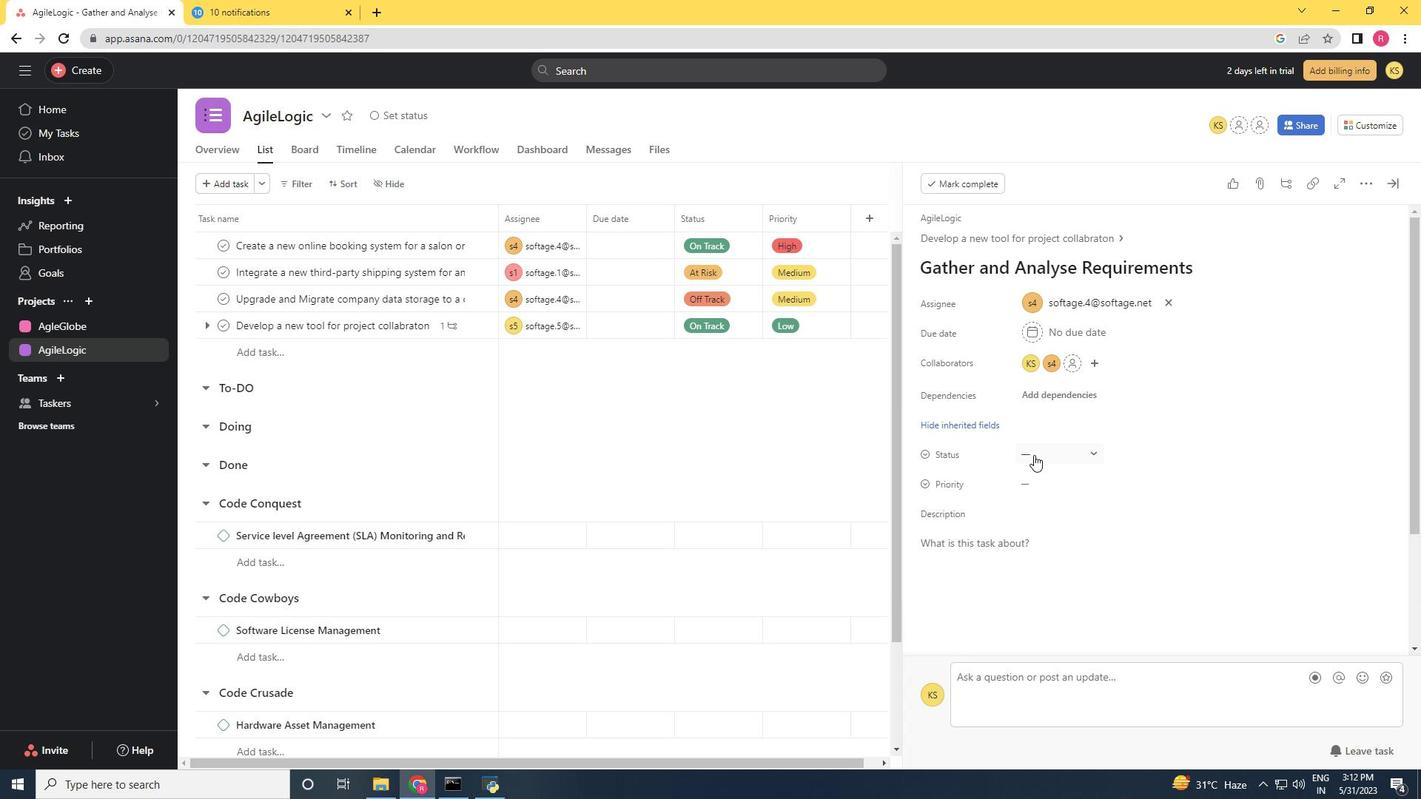 
Action: Mouse moved to (1075, 597)
Screenshot: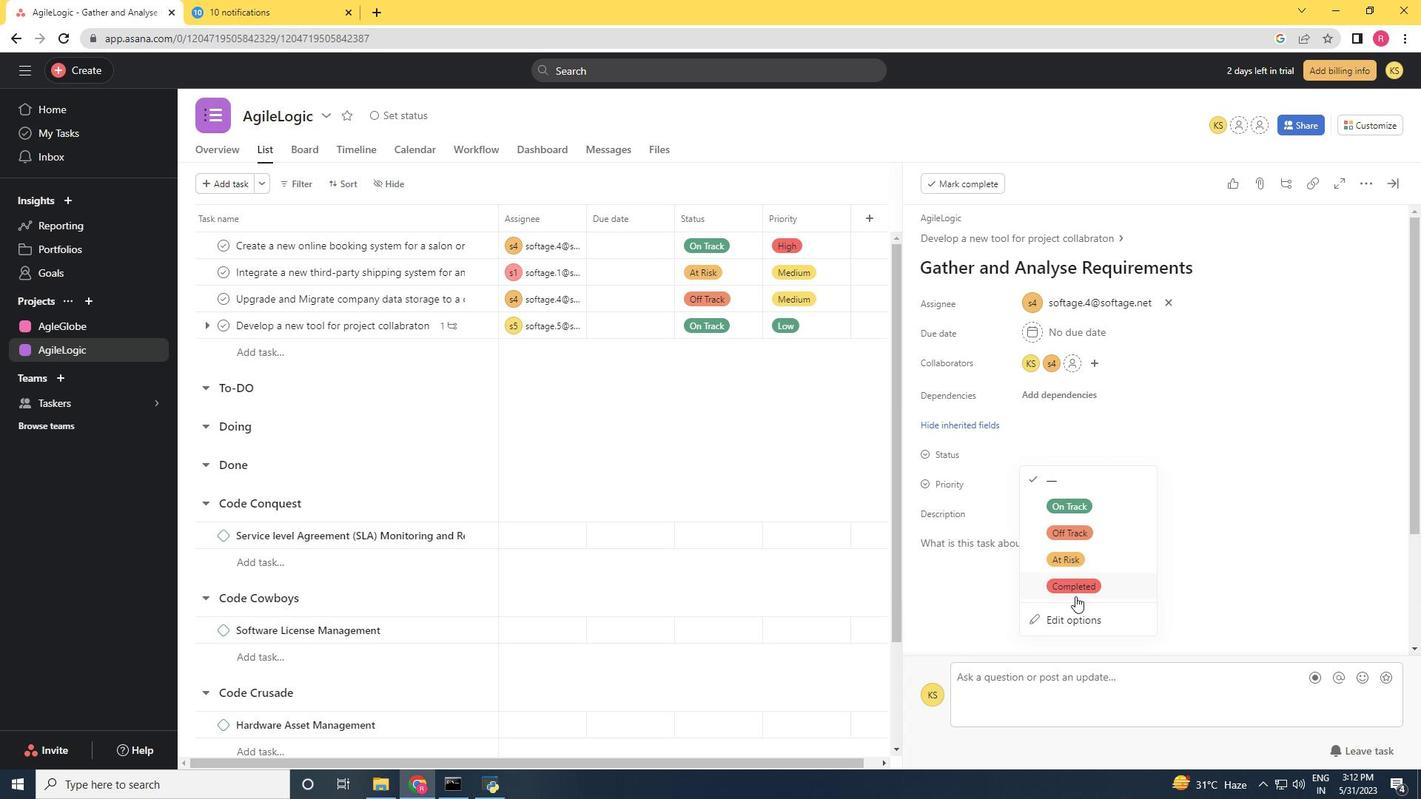
Action: Mouse pressed left at (1075, 597)
Screenshot: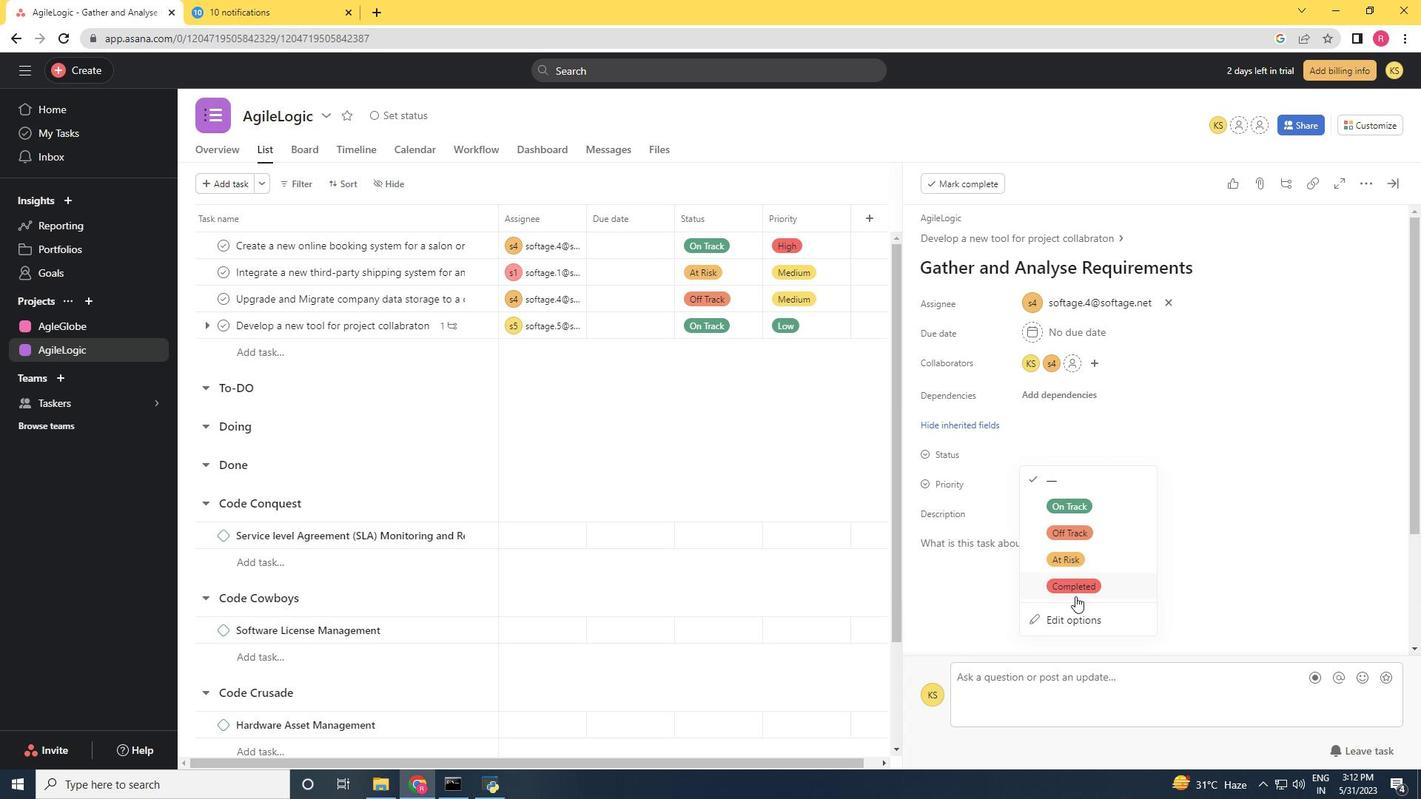 
Action: Mouse moved to (1051, 495)
Screenshot: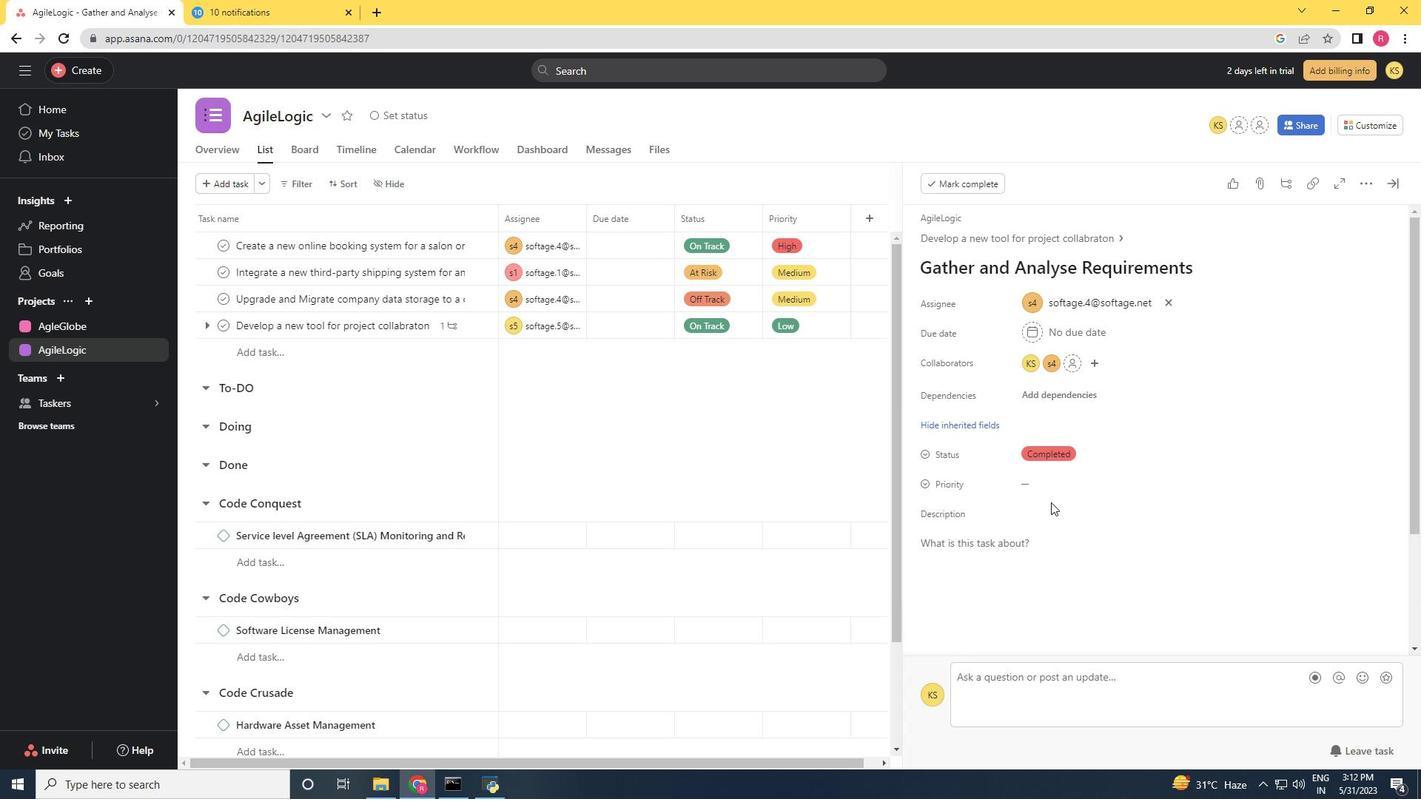 
Action: Mouse pressed left at (1051, 495)
Screenshot: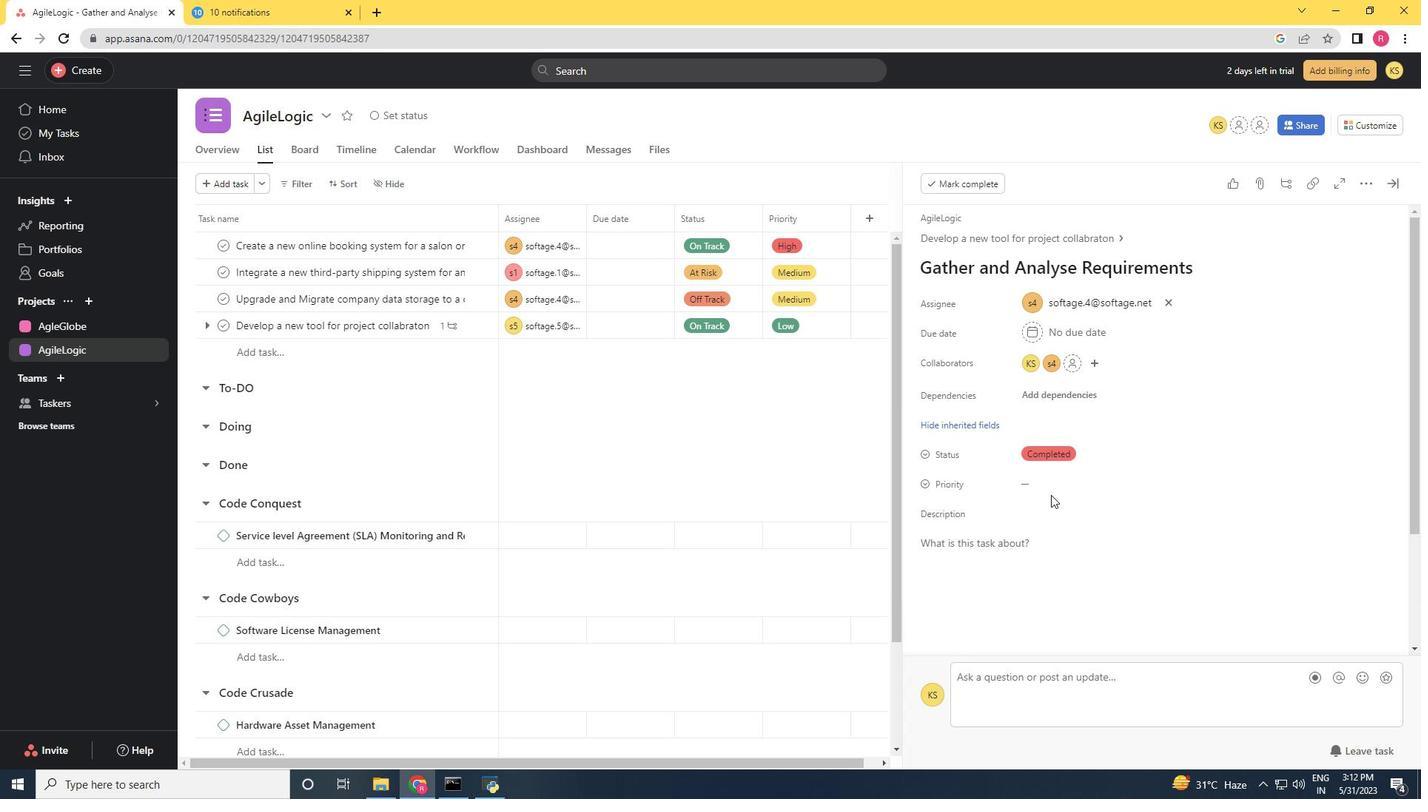 
Action: Mouse moved to (1037, 481)
Screenshot: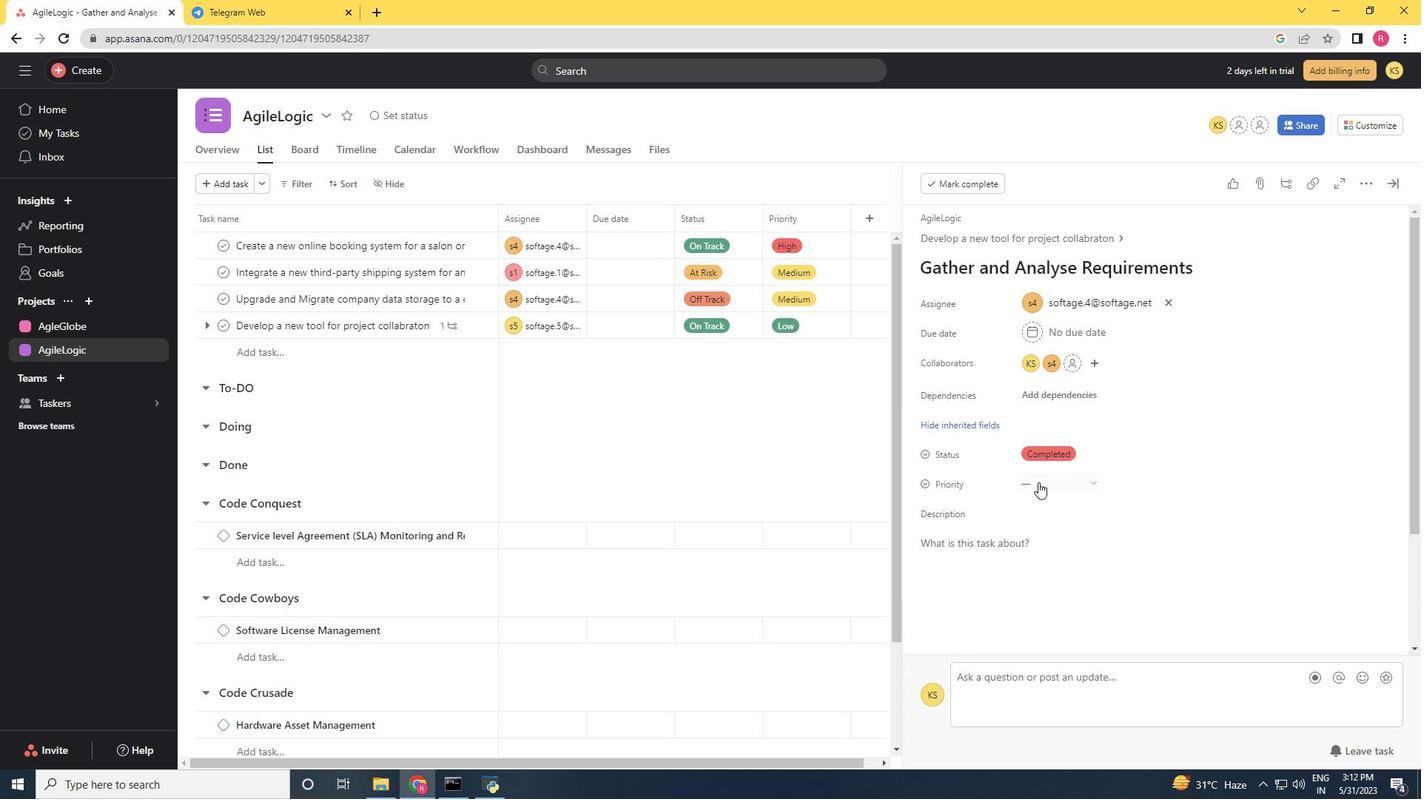 
Action: Mouse pressed left at (1037, 481)
Screenshot: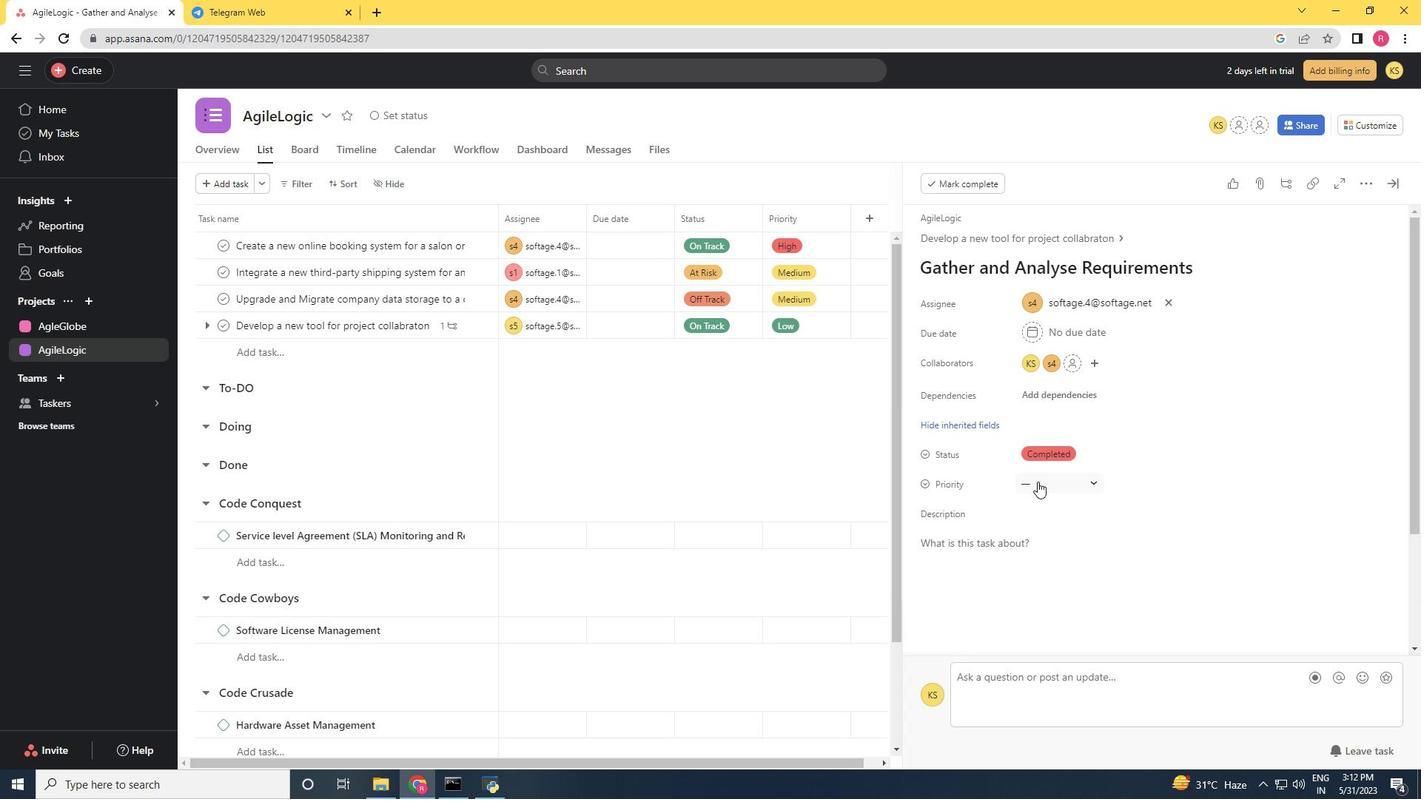 
Action: Mouse moved to (1058, 530)
Screenshot: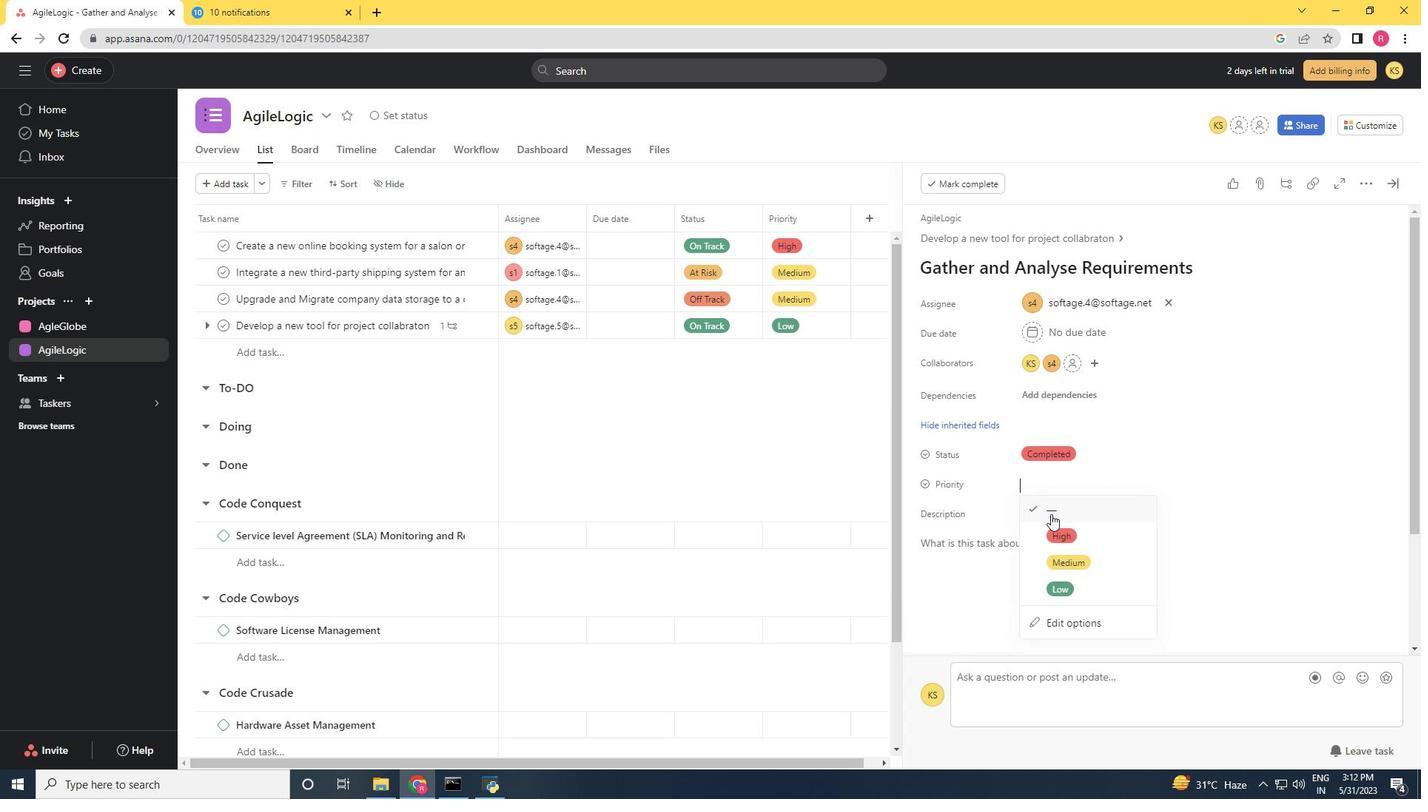 
Action: Mouse pressed left at (1058, 530)
Screenshot: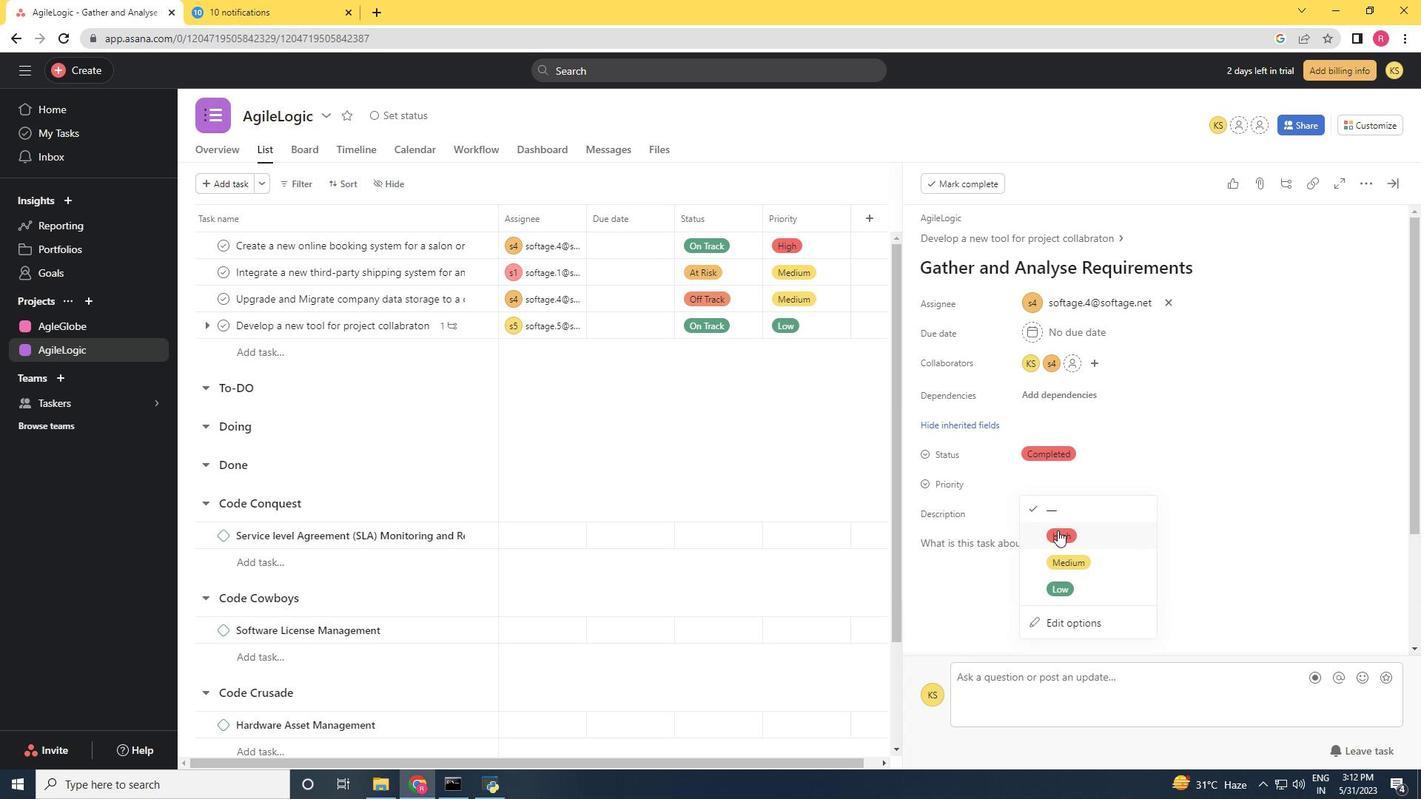 
Action: Mouse moved to (1166, 625)
Screenshot: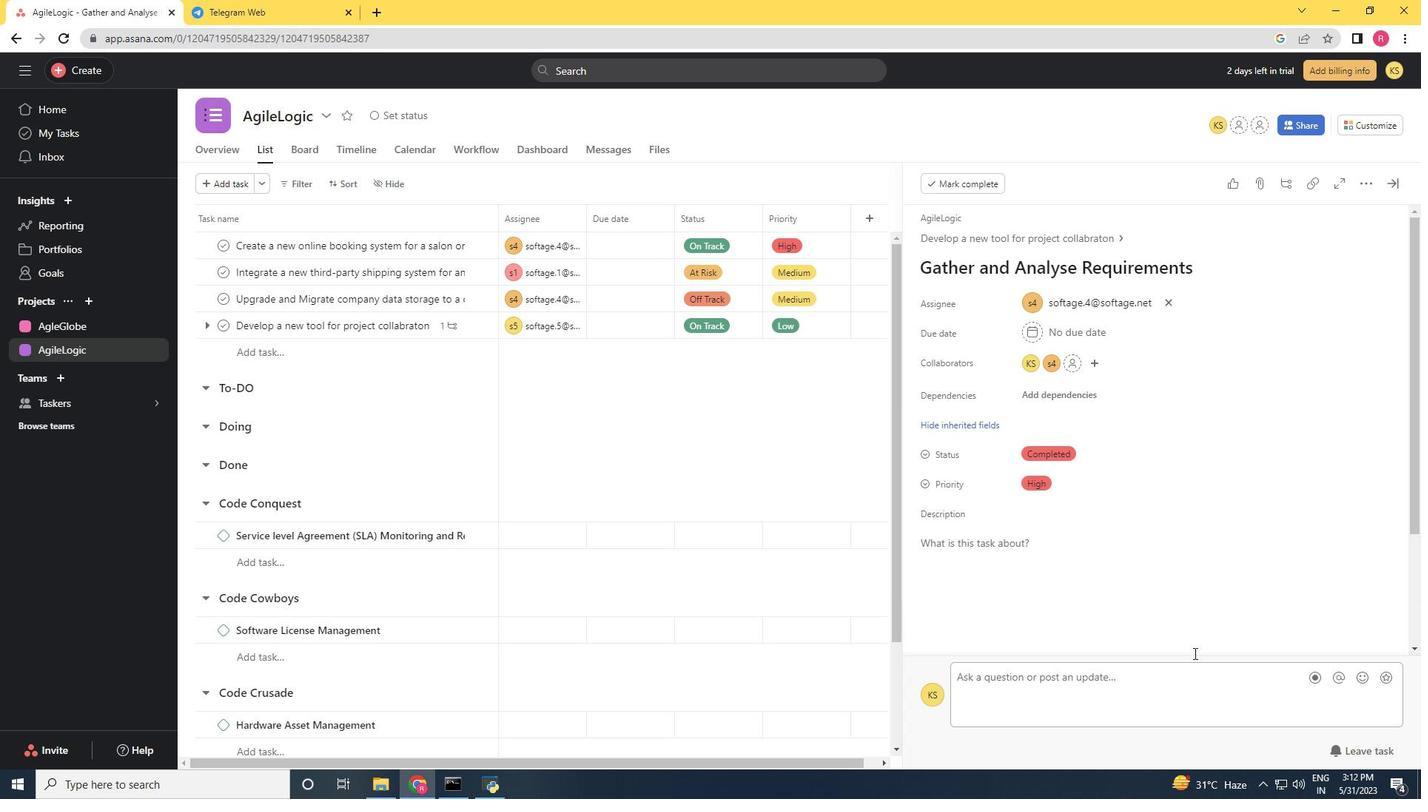 
Action: Mouse scrolled (1166, 624) with delta (0, 0)
Screenshot: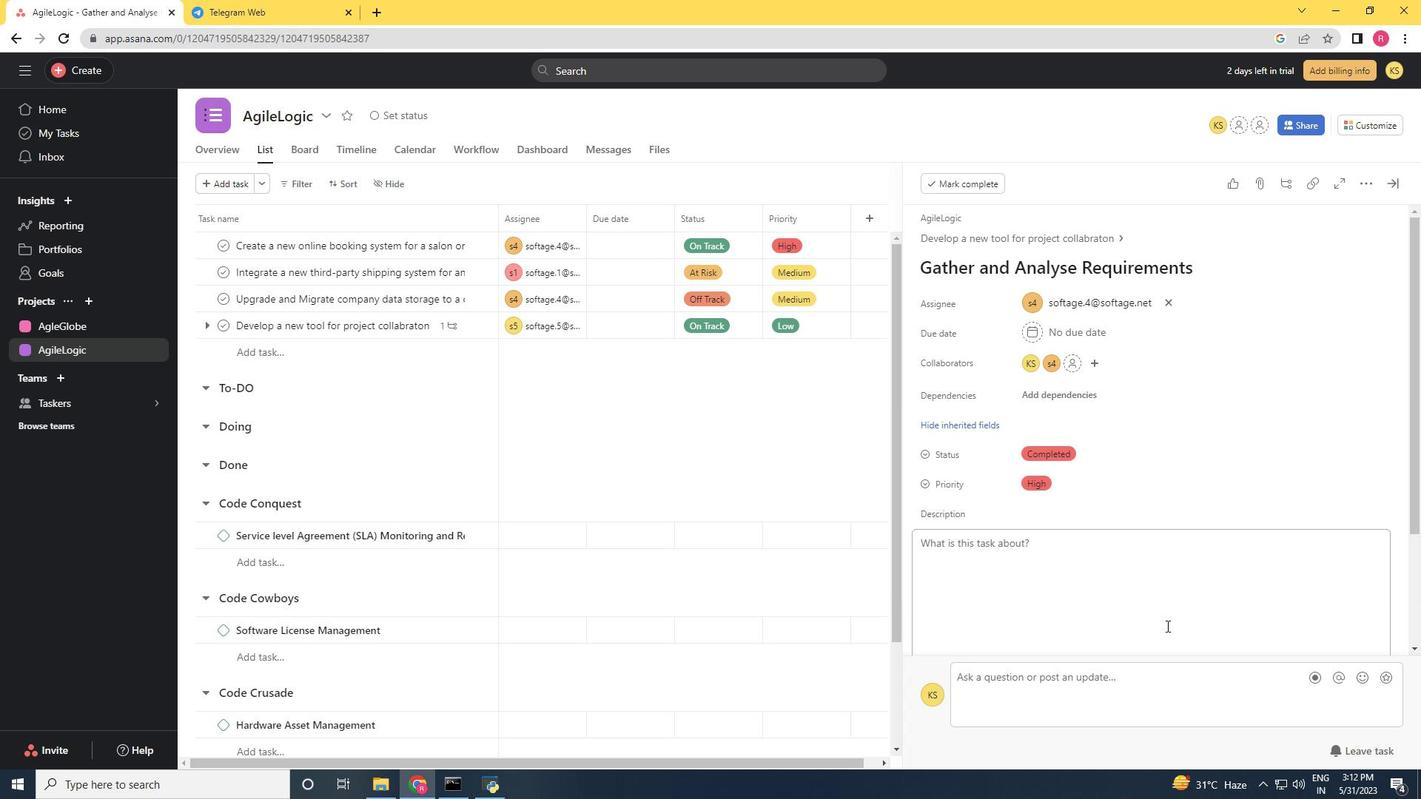 
Action: Mouse scrolled (1166, 624) with delta (0, 0)
Screenshot: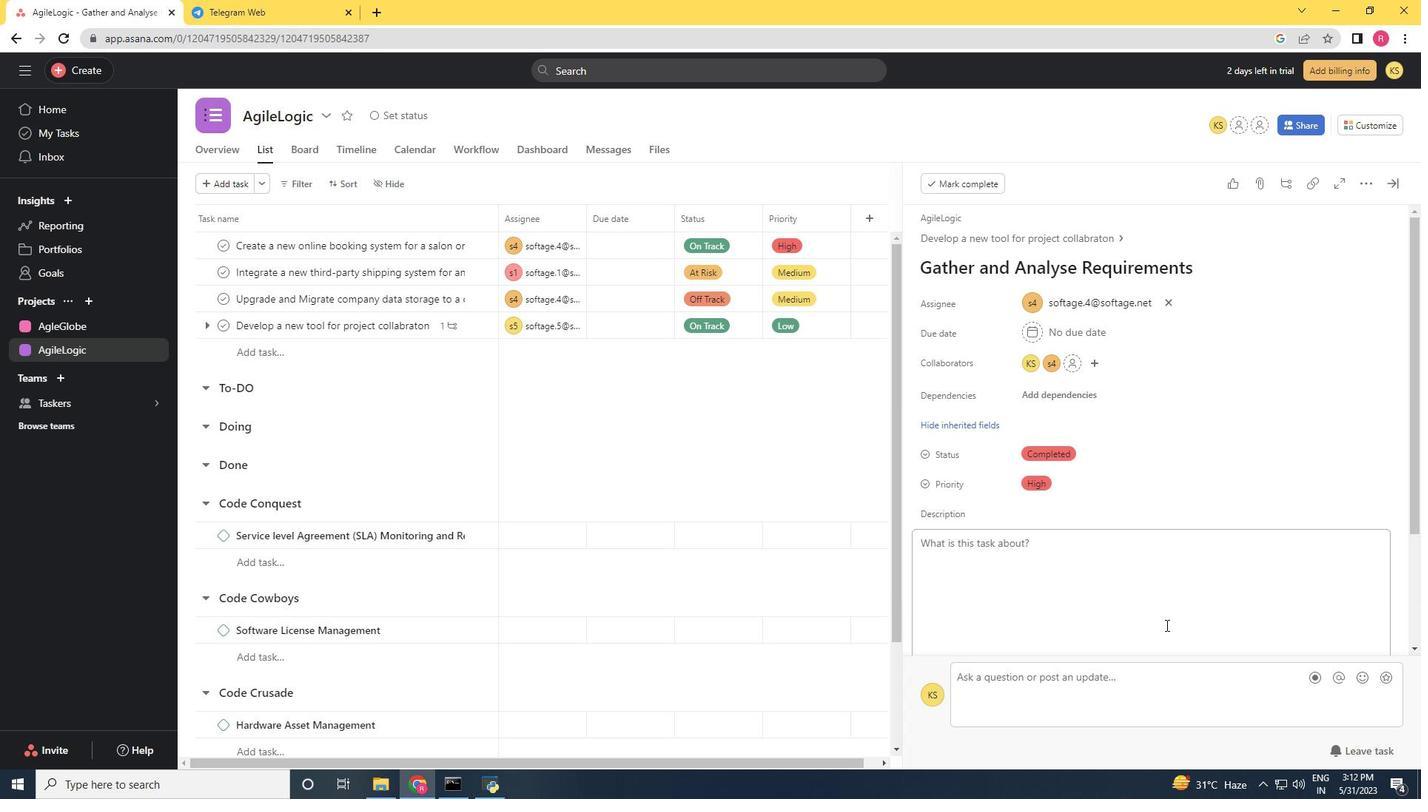 
Action: Mouse scrolled (1166, 626) with delta (0, 0)
Screenshot: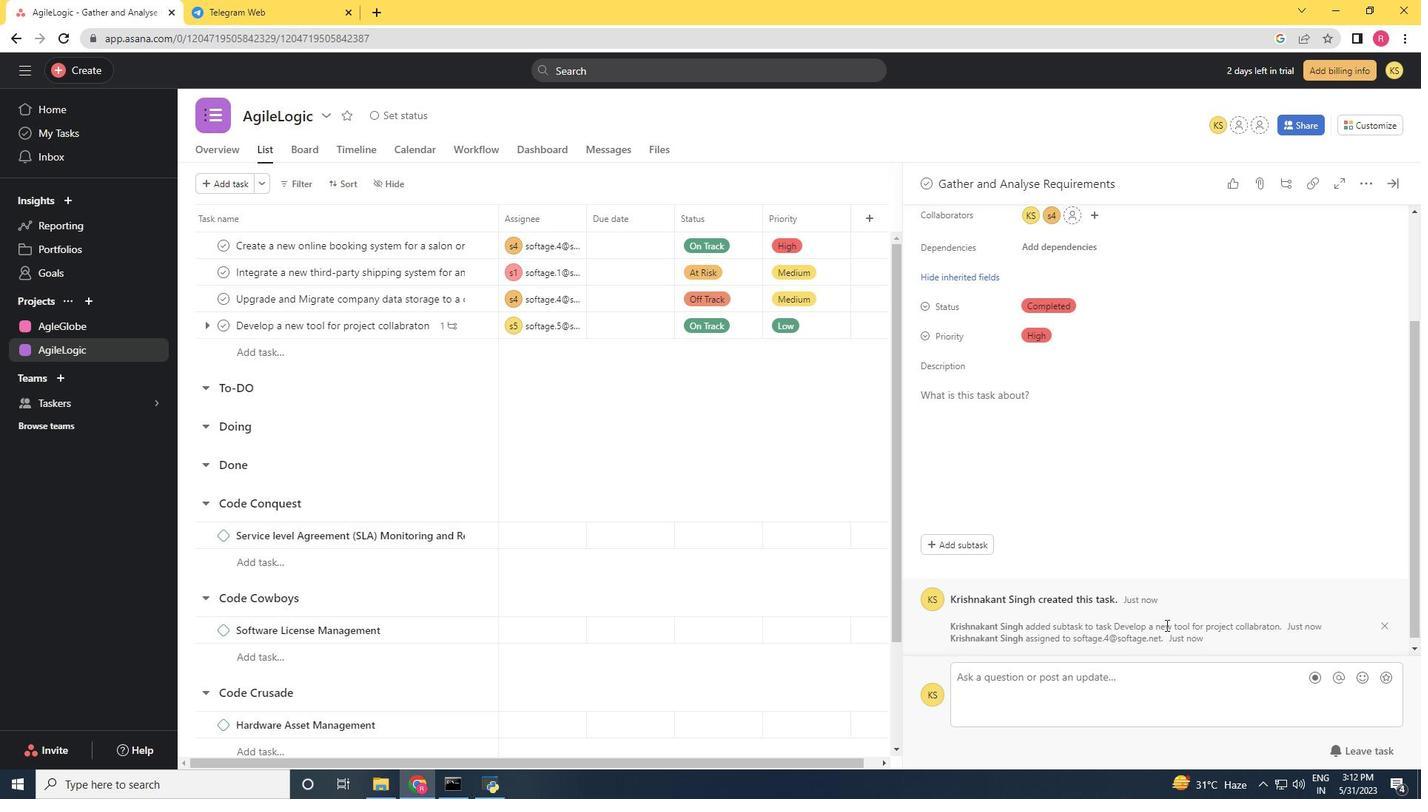 
Action: Mouse moved to (1166, 624)
Screenshot: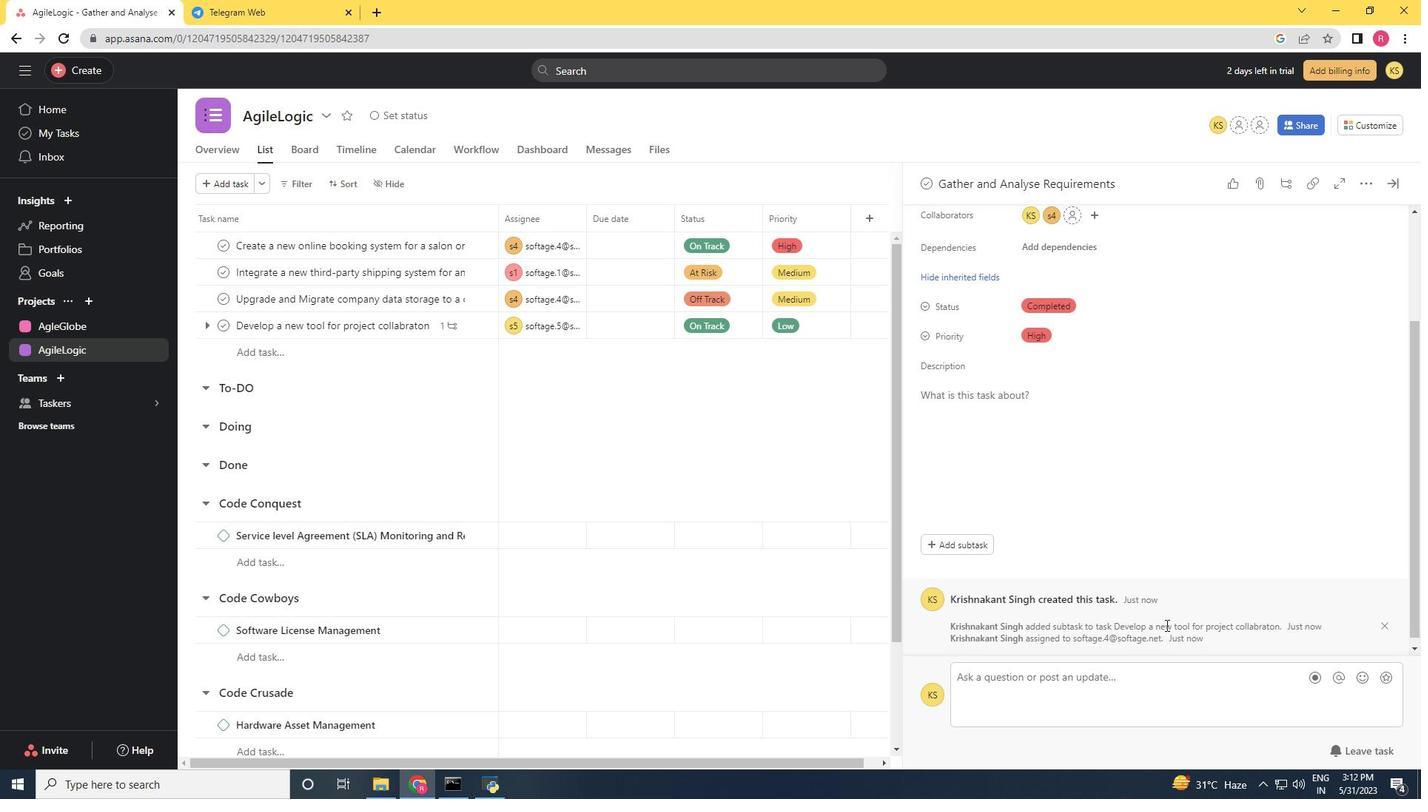 
Action: Mouse scrolled (1166, 625) with delta (0, 0)
Screenshot: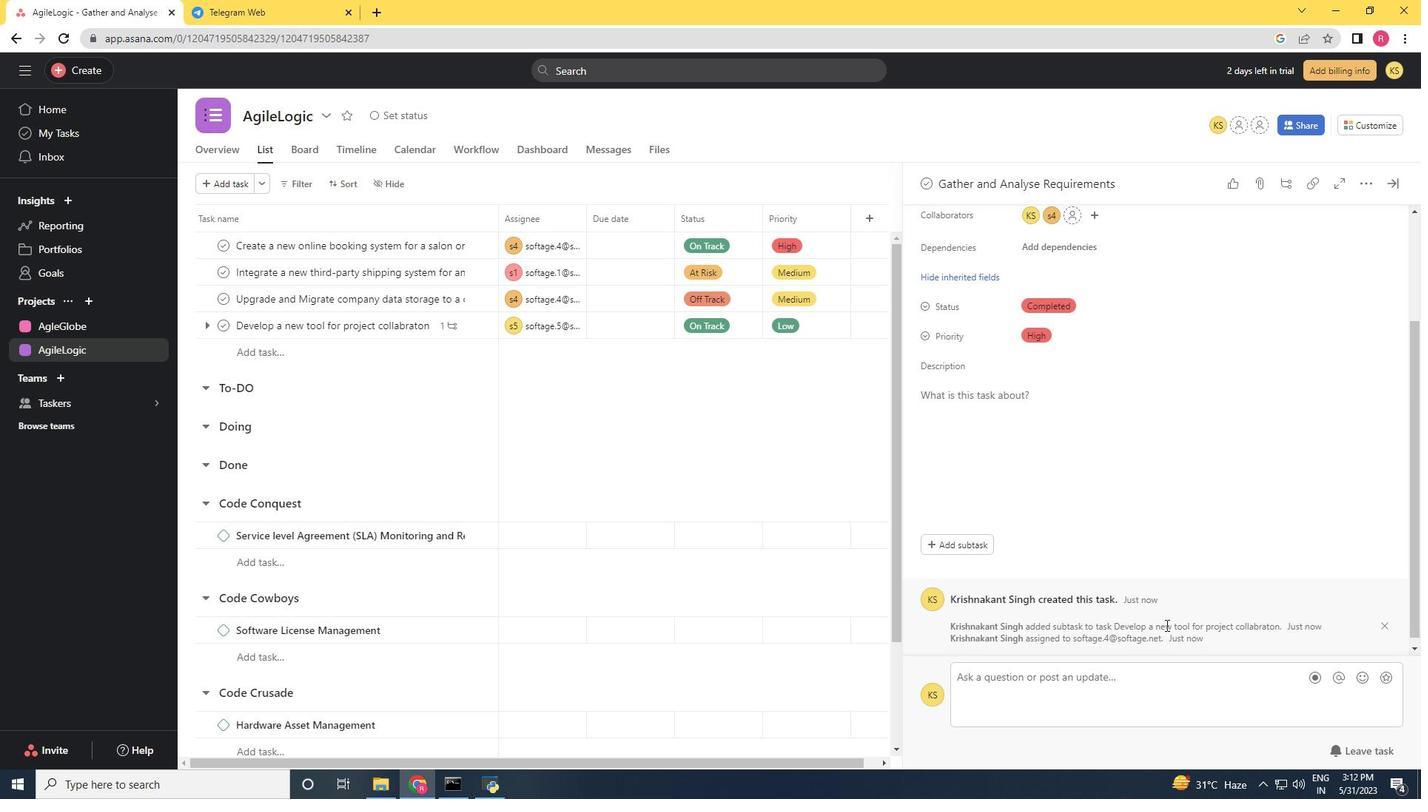 
Action: Mouse moved to (1166, 624)
Screenshot: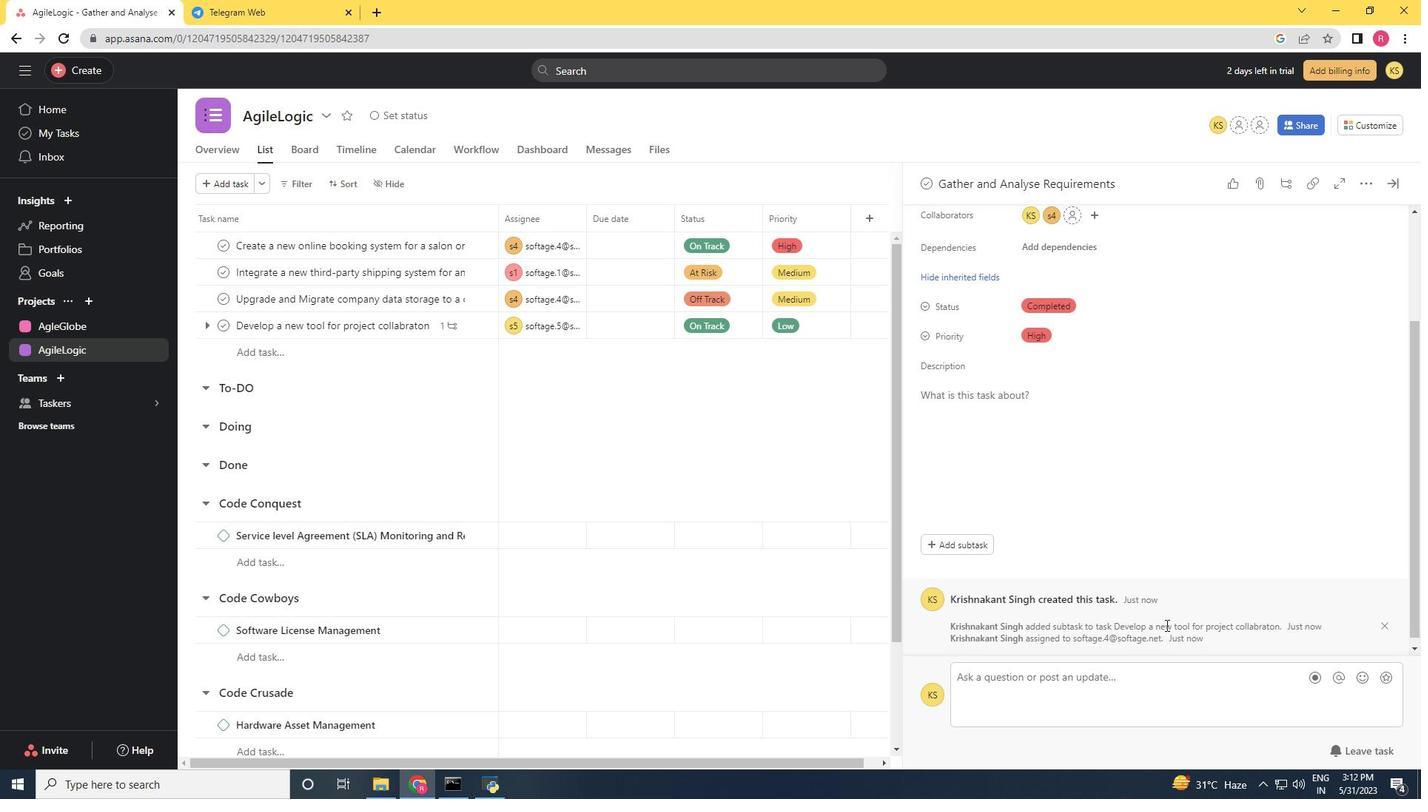 
Action: Mouse scrolled (1166, 624) with delta (0, 0)
Screenshot: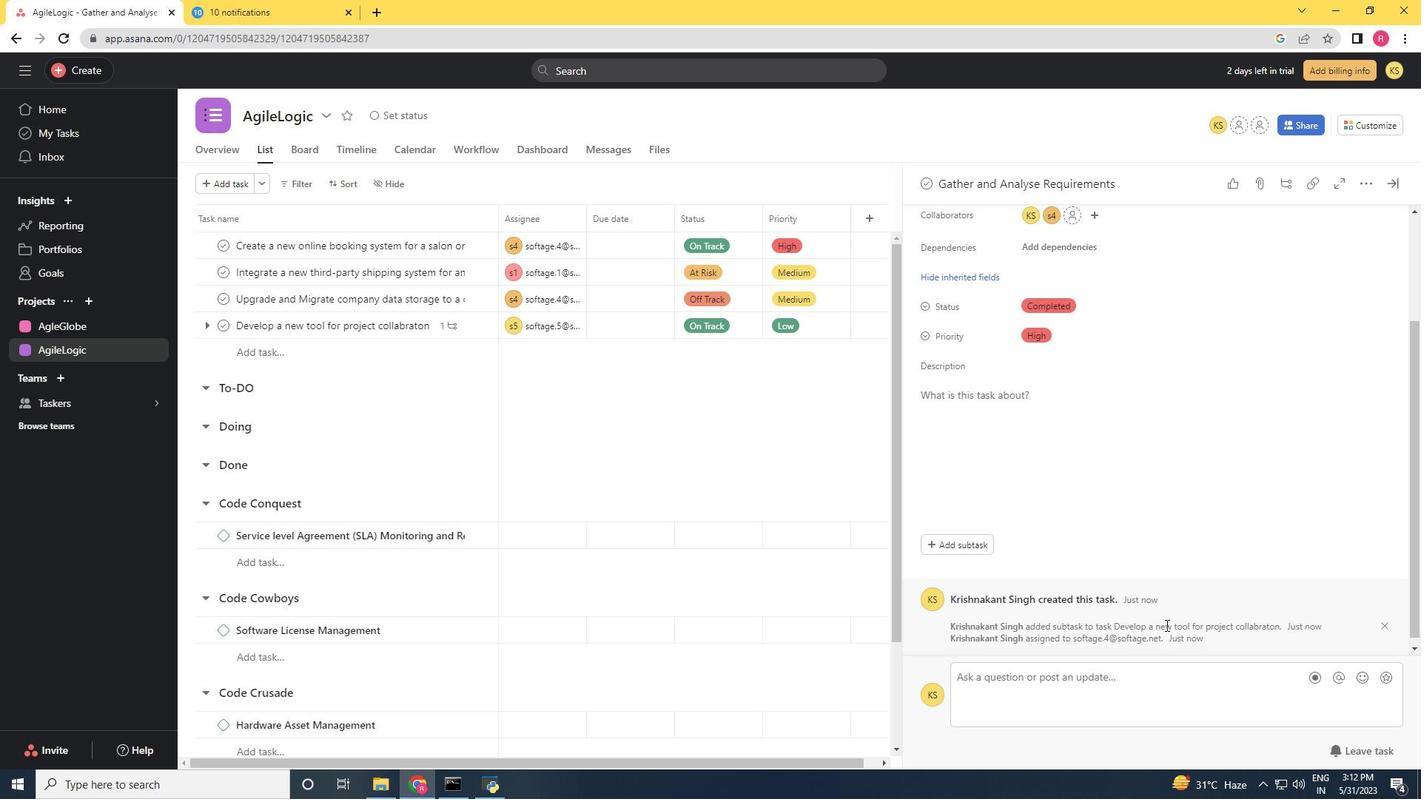 
Action: Mouse moved to (1171, 620)
Screenshot: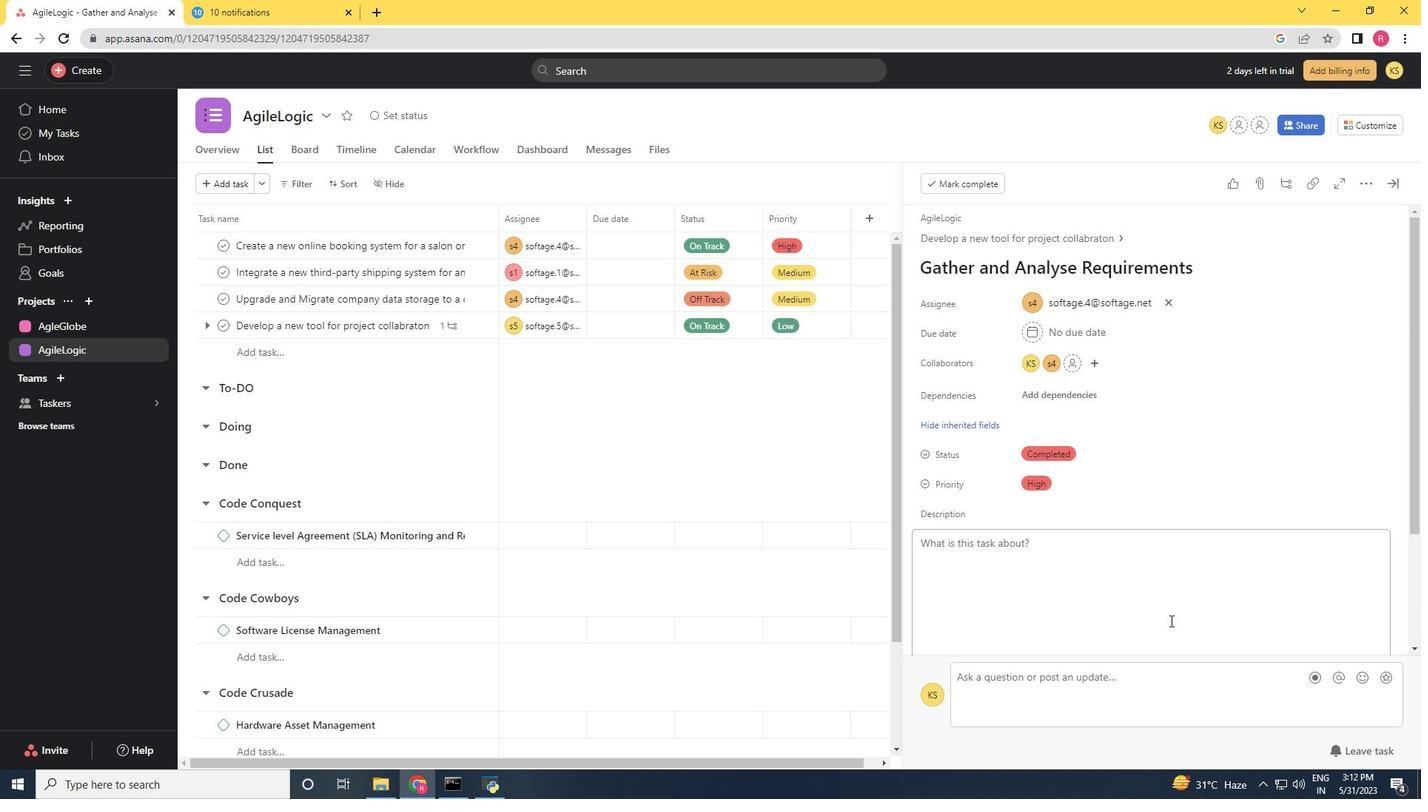 
